 Task: Look for space in Kodīnar, India from 2nd September, 2023 to 5th September, 2023 for 1 adult in price range Rs.5000 to Rs.10000. Place can be private room with 1  bedroom having 1 bed and 1 bathroom. Property type can be house, flat, guest house, hotel. Booking option can be shelf check-in. Required host language is English.
Action: Mouse moved to (414, 74)
Screenshot: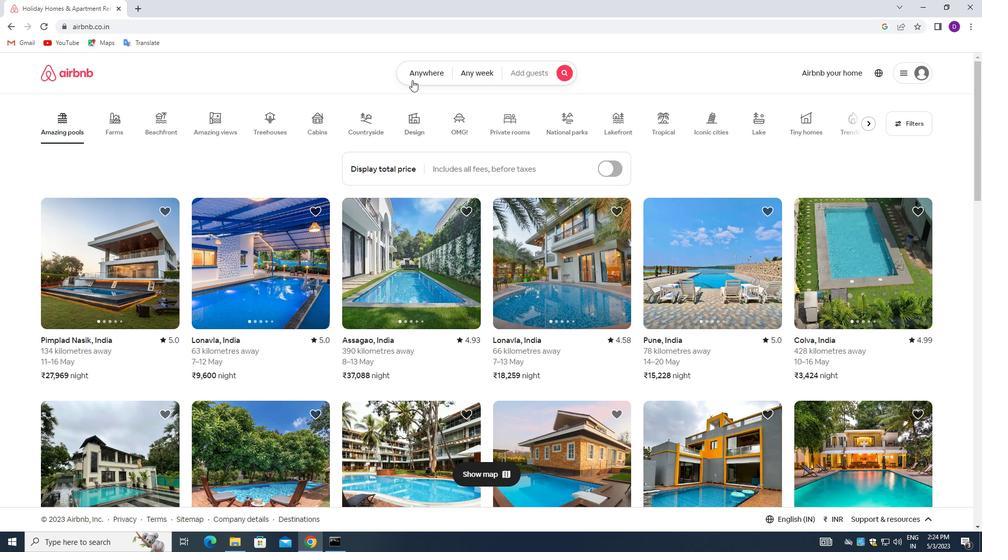 
Action: Mouse pressed left at (414, 74)
Screenshot: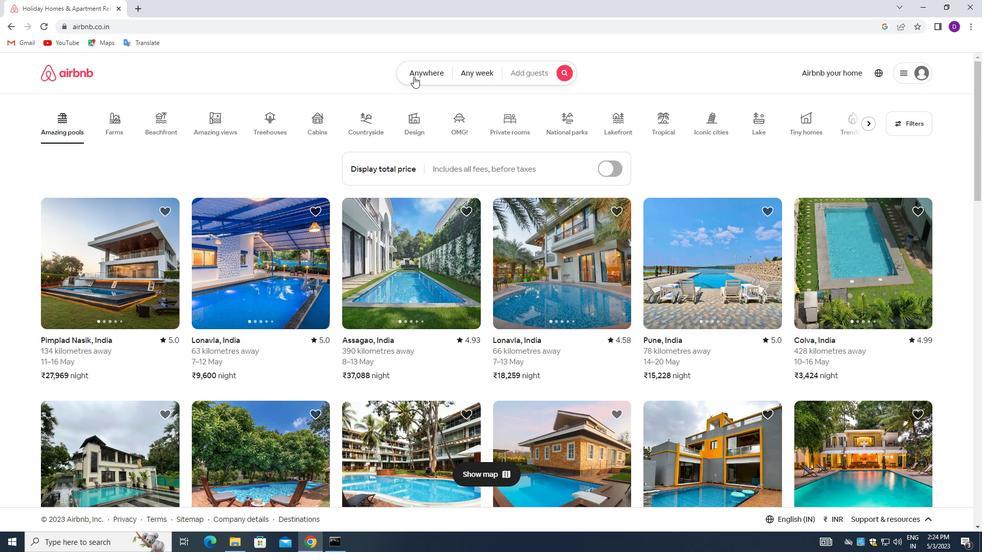 
Action: Mouse moved to (328, 113)
Screenshot: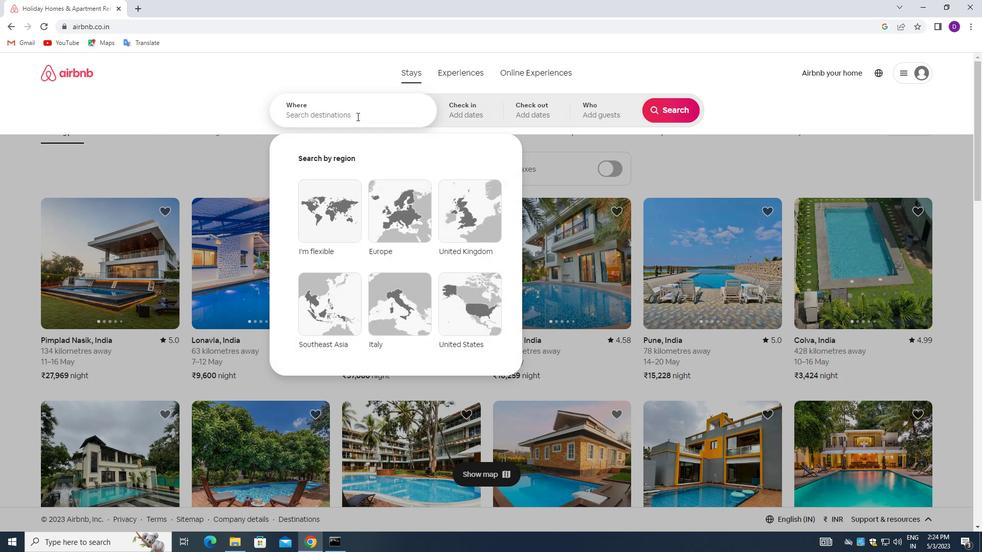 
Action: Mouse pressed left at (328, 113)
Screenshot: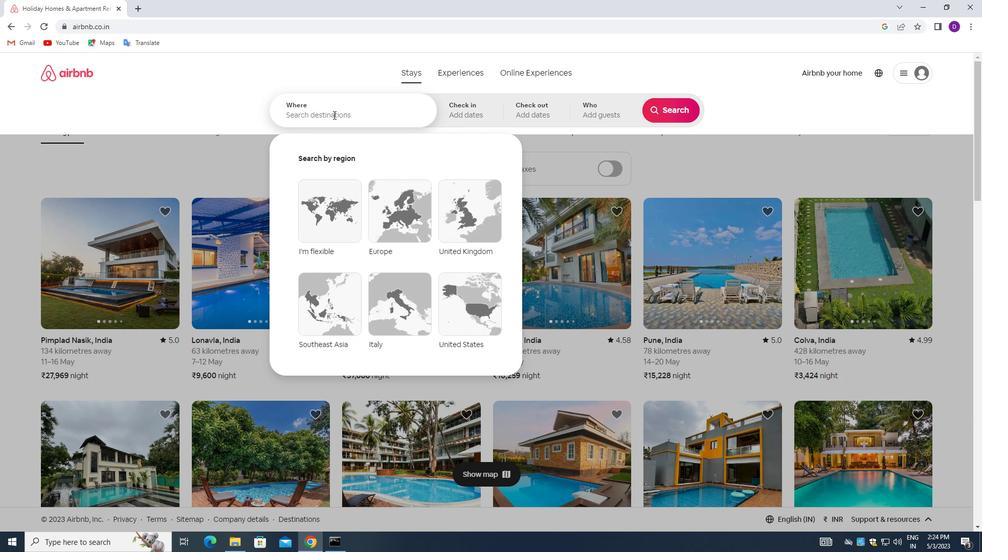 
Action: Mouse moved to (253, 113)
Screenshot: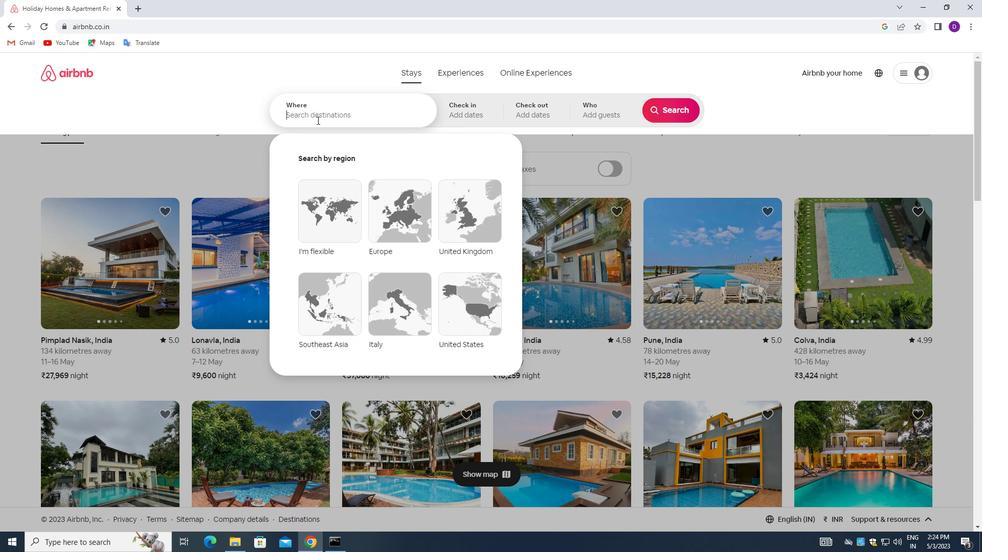 
Action: Key pressed <Key.shift>KODINAR,<Key.space><Key.shift>INDIA<Key.enter>
Screenshot: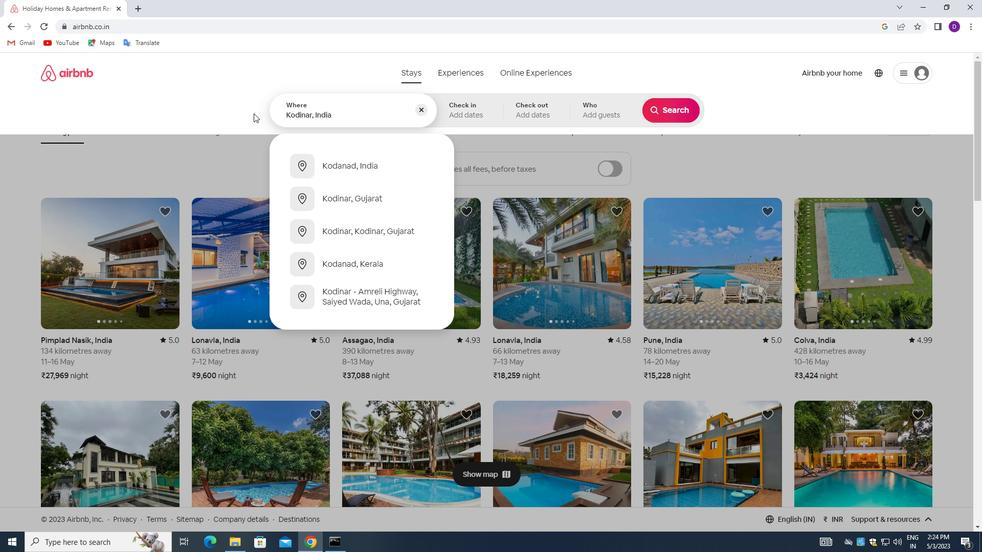 
Action: Mouse moved to (670, 197)
Screenshot: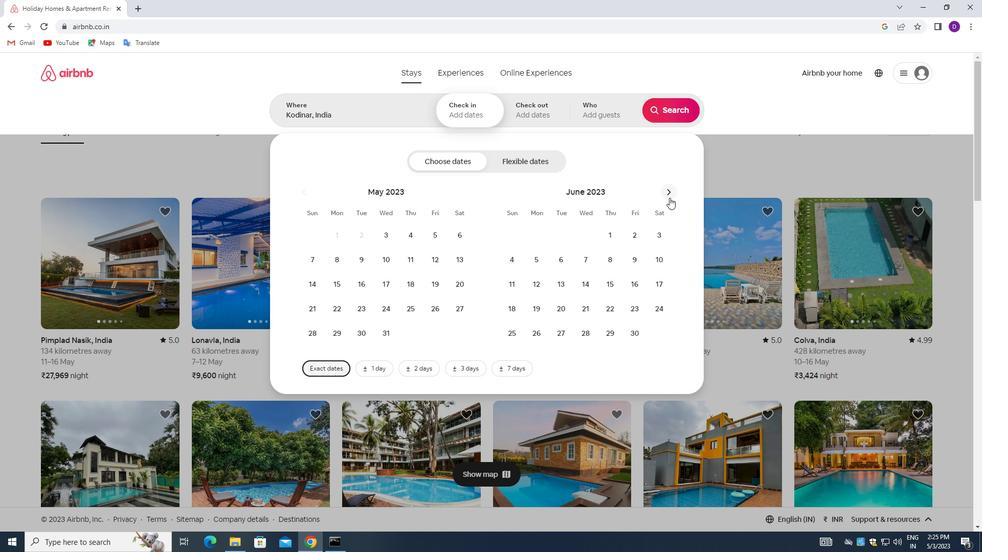 
Action: Mouse pressed left at (670, 197)
Screenshot: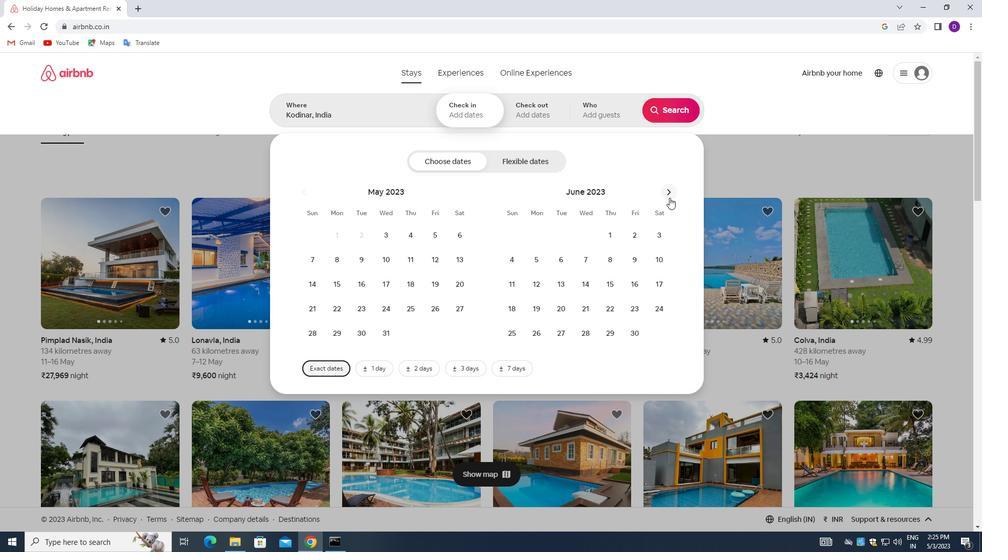
Action: Mouse pressed left at (670, 197)
Screenshot: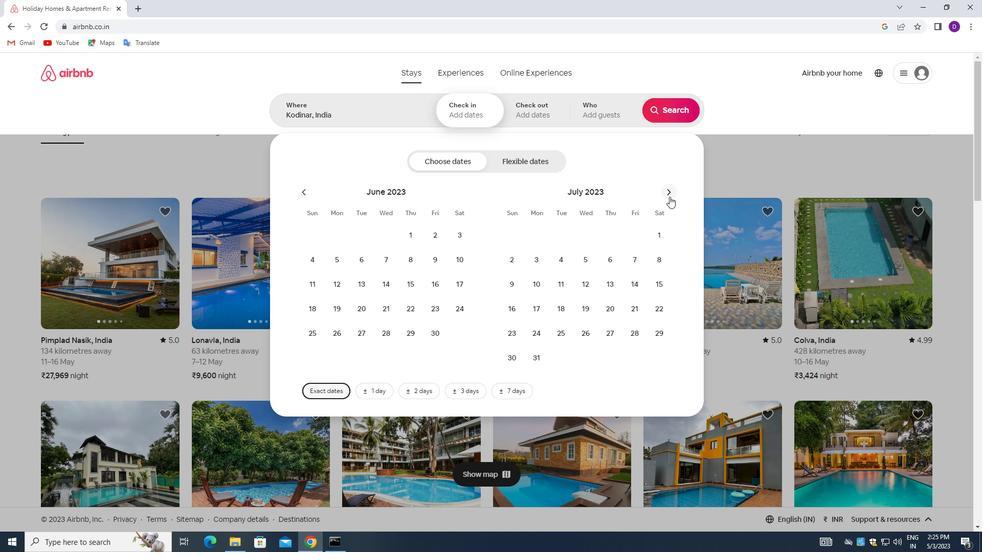 
Action: Mouse pressed left at (670, 197)
Screenshot: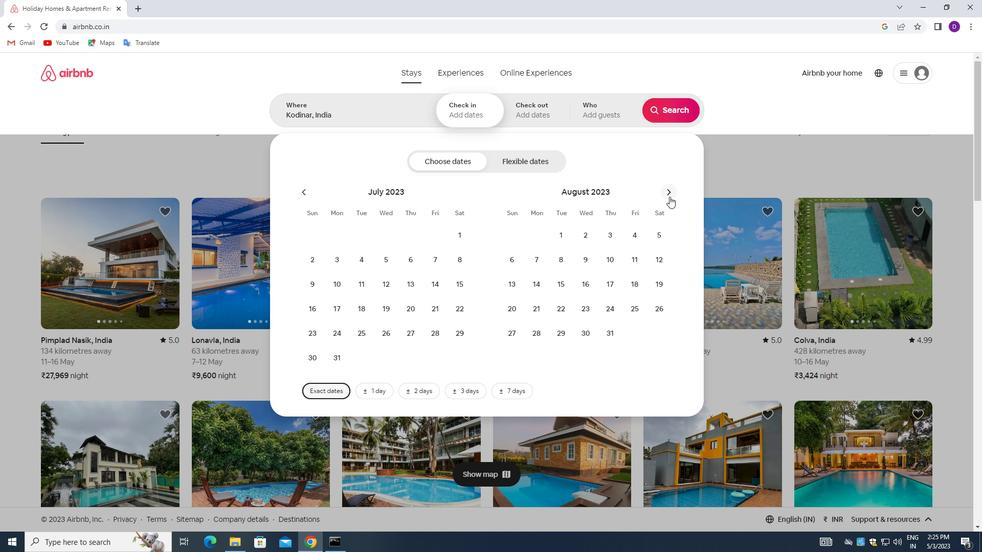 
Action: Mouse moved to (662, 235)
Screenshot: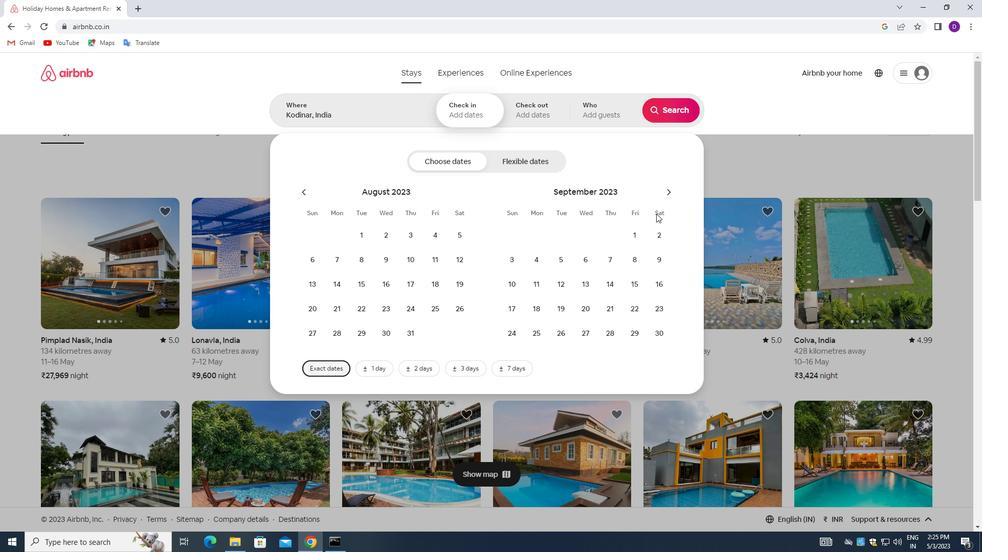 
Action: Mouse pressed left at (662, 235)
Screenshot: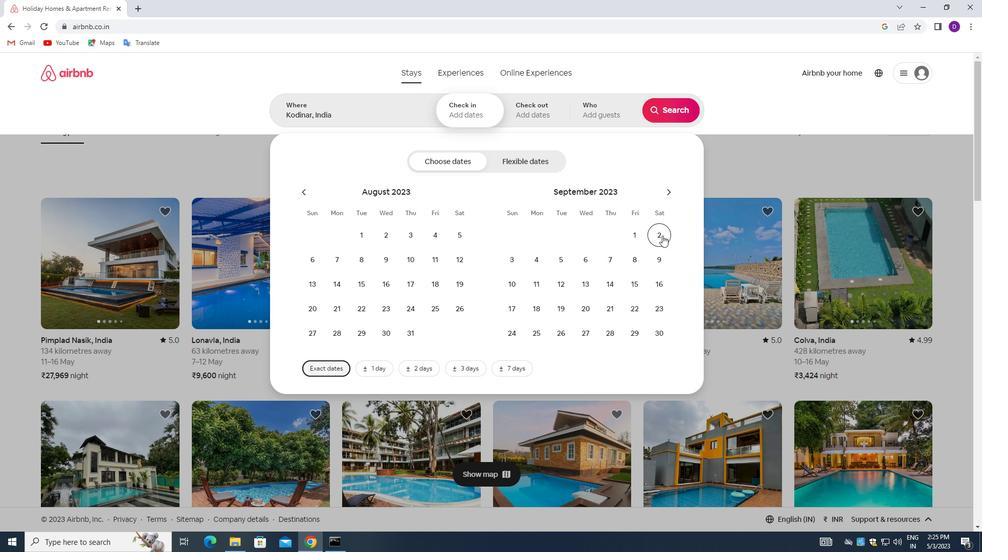 
Action: Mouse moved to (571, 256)
Screenshot: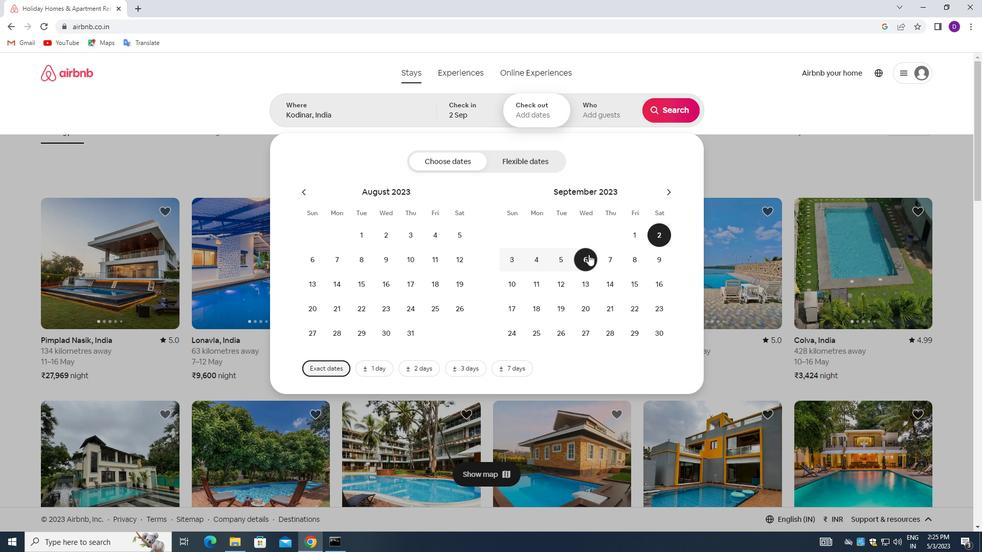 
Action: Mouse pressed left at (571, 256)
Screenshot: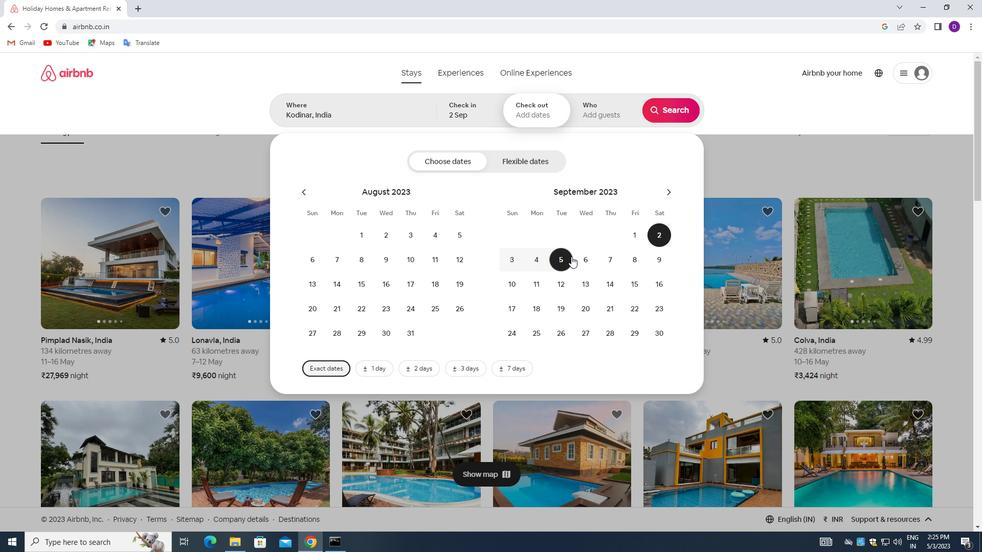 
Action: Mouse moved to (593, 114)
Screenshot: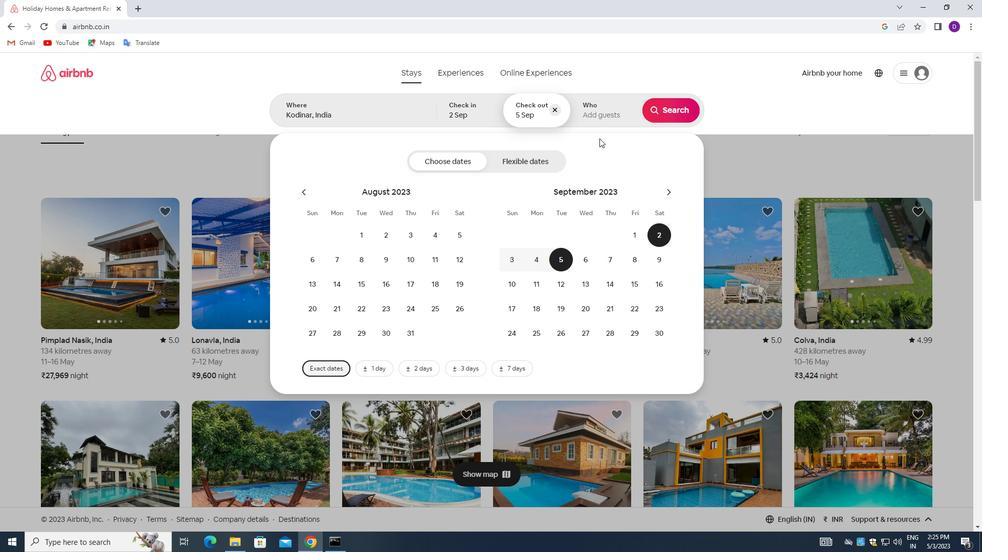 
Action: Mouse pressed left at (593, 114)
Screenshot: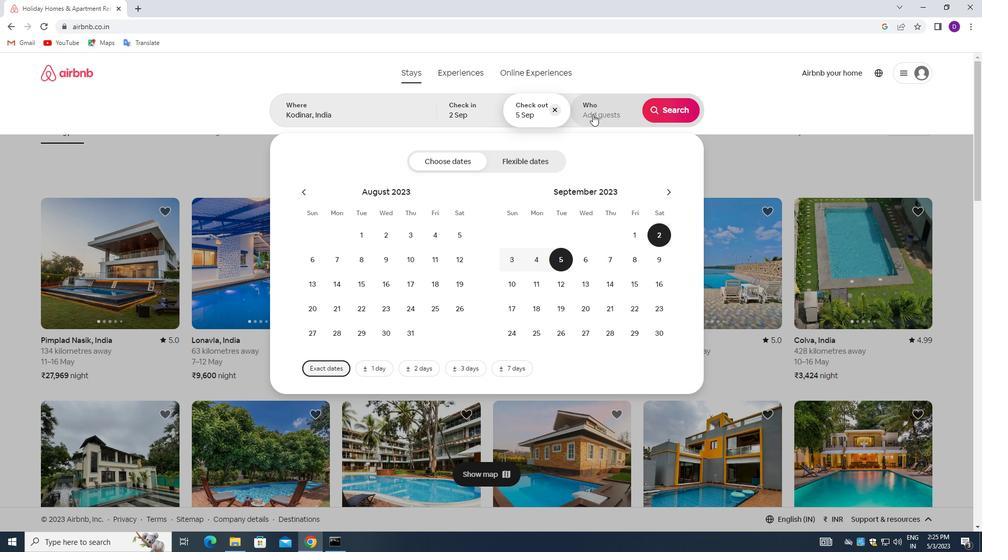 
Action: Mouse moved to (672, 162)
Screenshot: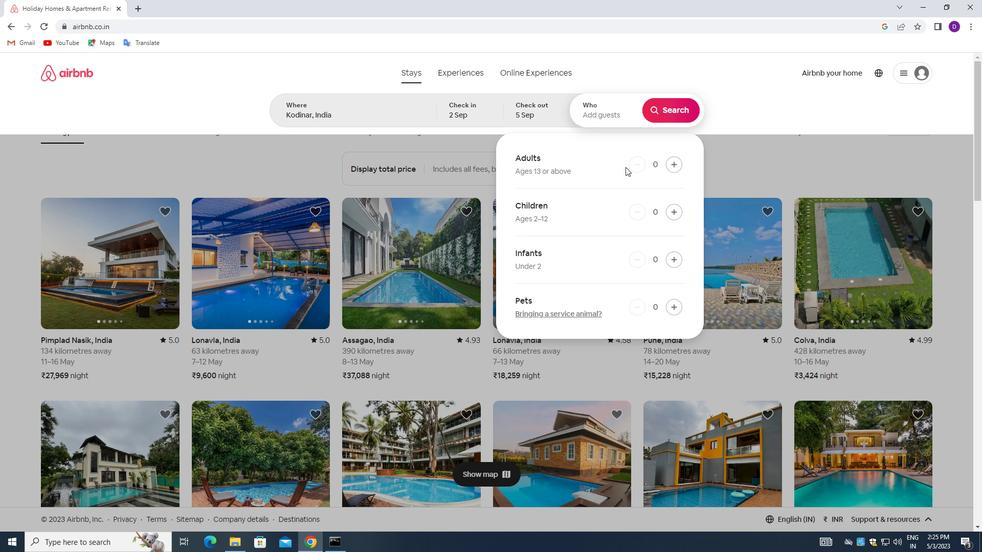 
Action: Mouse pressed left at (672, 162)
Screenshot: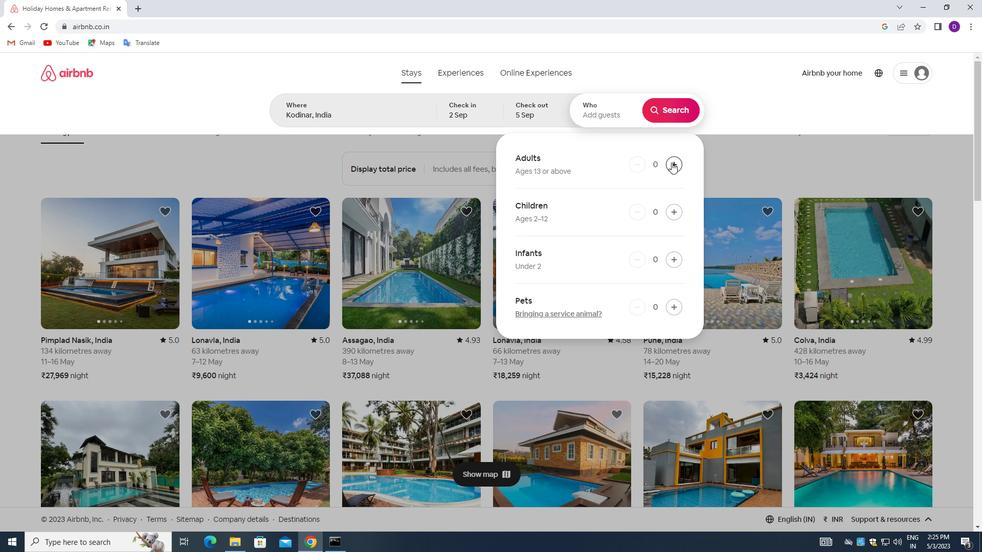 
Action: Mouse moved to (666, 108)
Screenshot: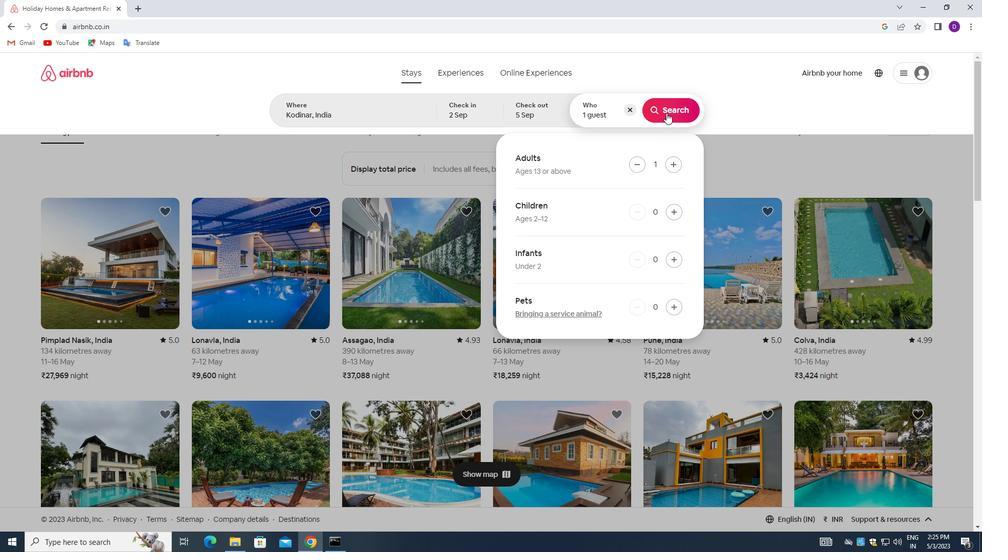 
Action: Mouse pressed left at (666, 108)
Screenshot: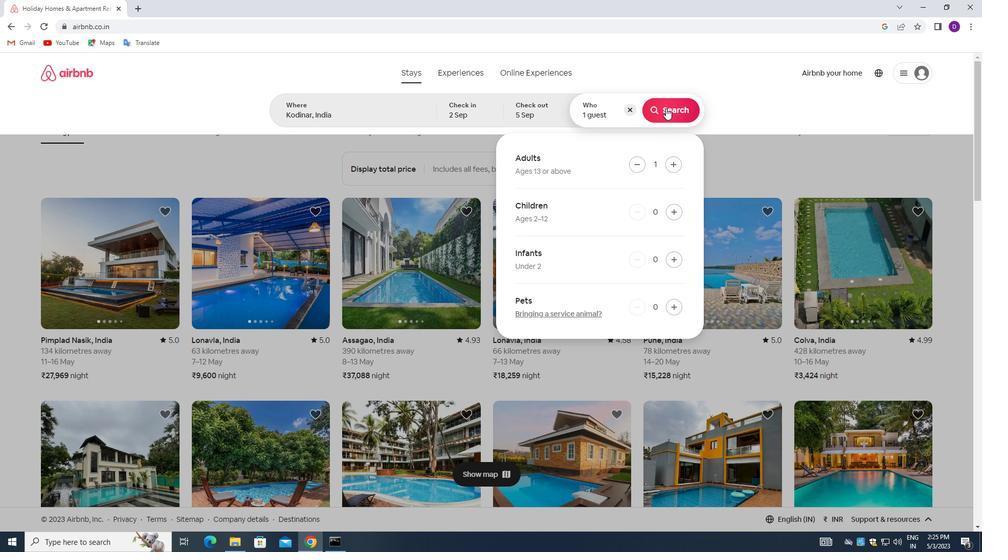 
Action: Mouse moved to (928, 115)
Screenshot: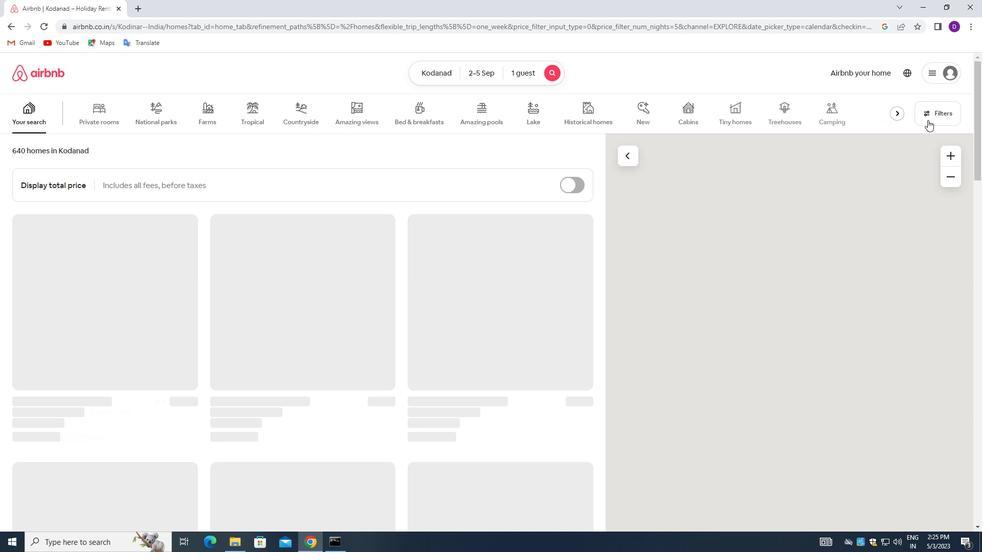 
Action: Mouse pressed left at (928, 115)
Screenshot: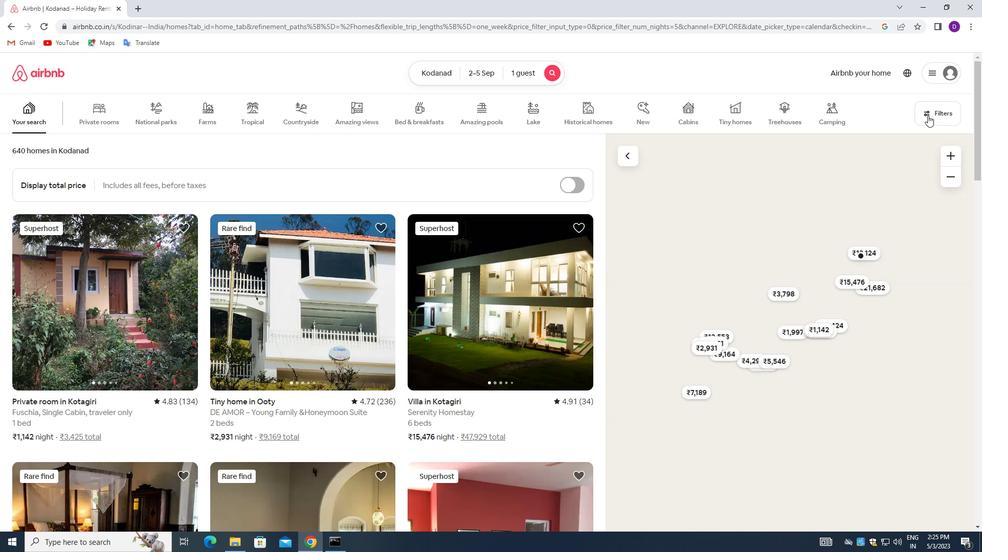 
Action: Mouse moved to (365, 244)
Screenshot: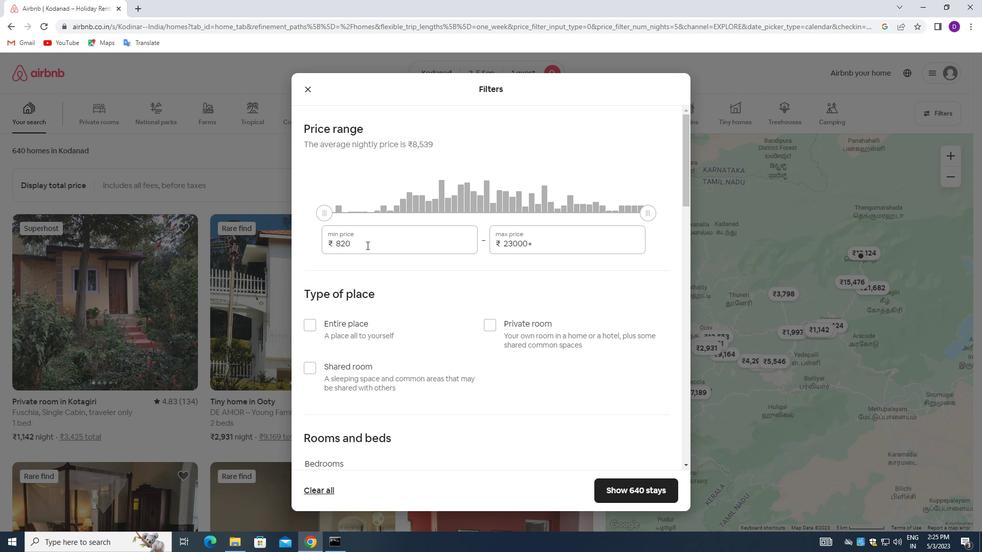 
Action: Mouse pressed left at (365, 244)
Screenshot: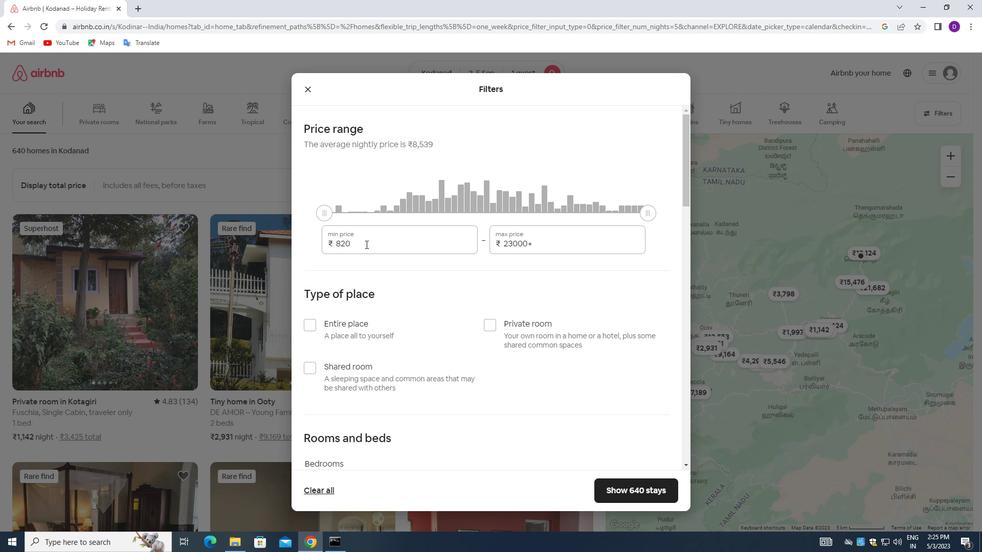 
Action: Mouse pressed left at (365, 244)
Screenshot: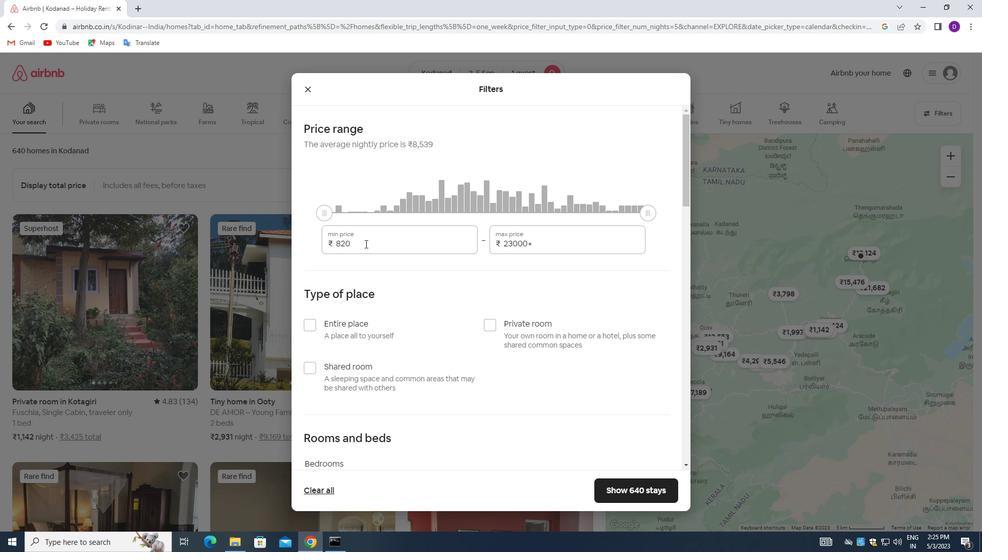 
Action: Key pressed 5000<Key.tab>10000
Screenshot: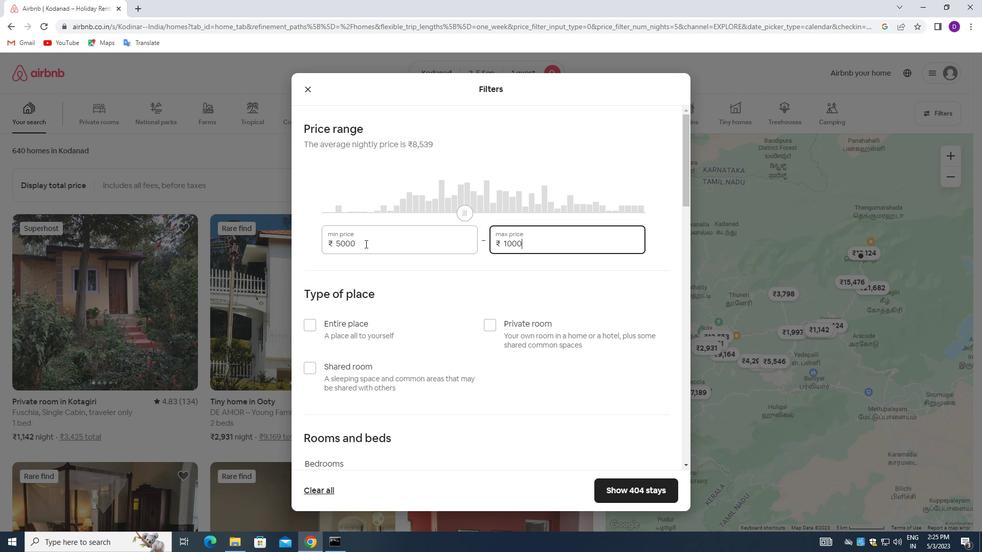 
Action: Mouse moved to (491, 330)
Screenshot: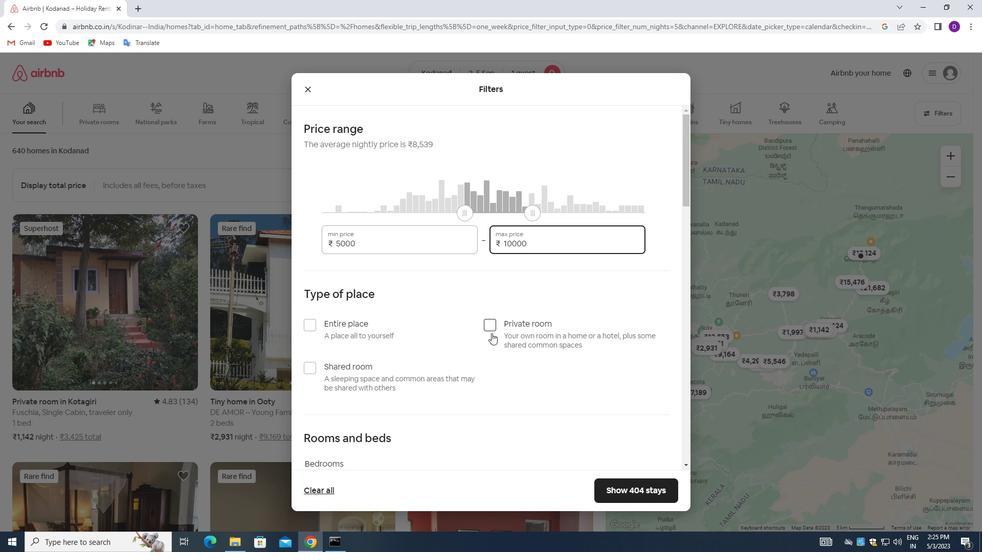 
Action: Mouse pressed left at (491, 330)
Screenshot: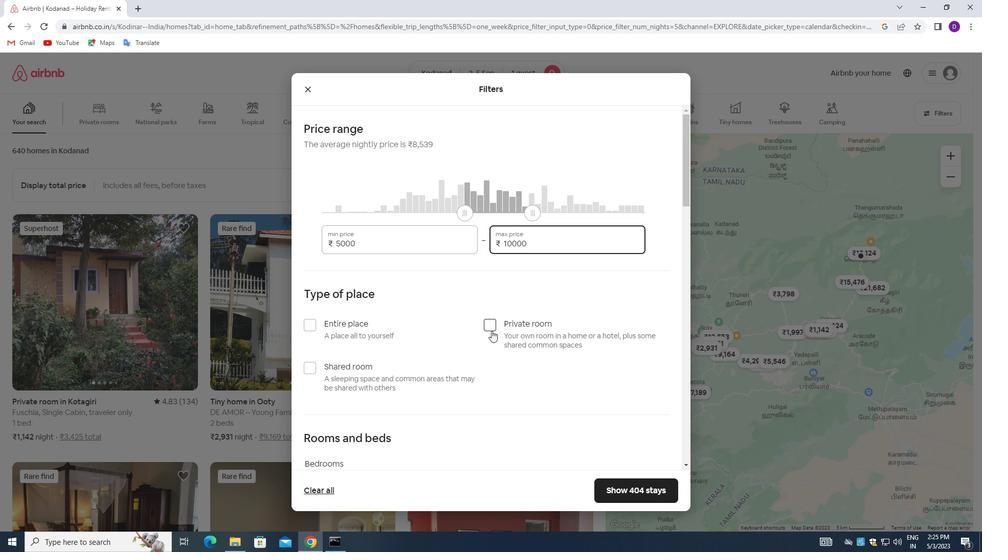 
Action: Mouse moved to (456, 330)
Screenshot: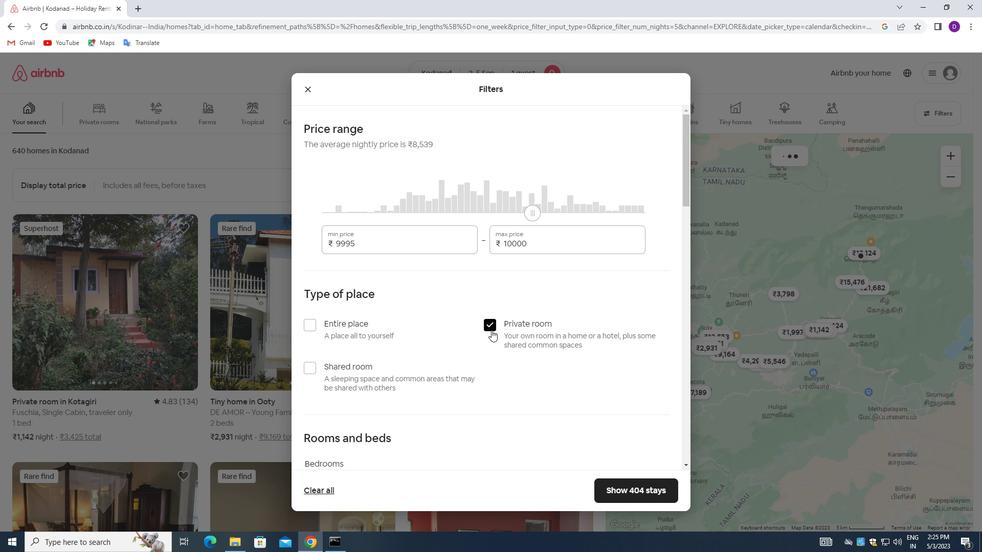 
Action: Mouse scrolled (456, 330) with delta (0, 0)
Screenshot: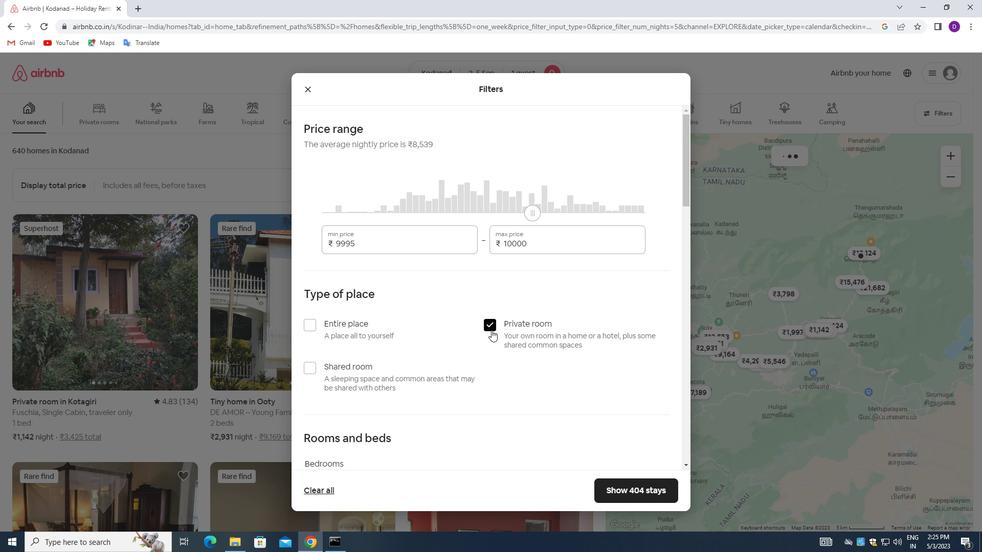 
Action: Mouse moved to (454, 330)
Screenshot: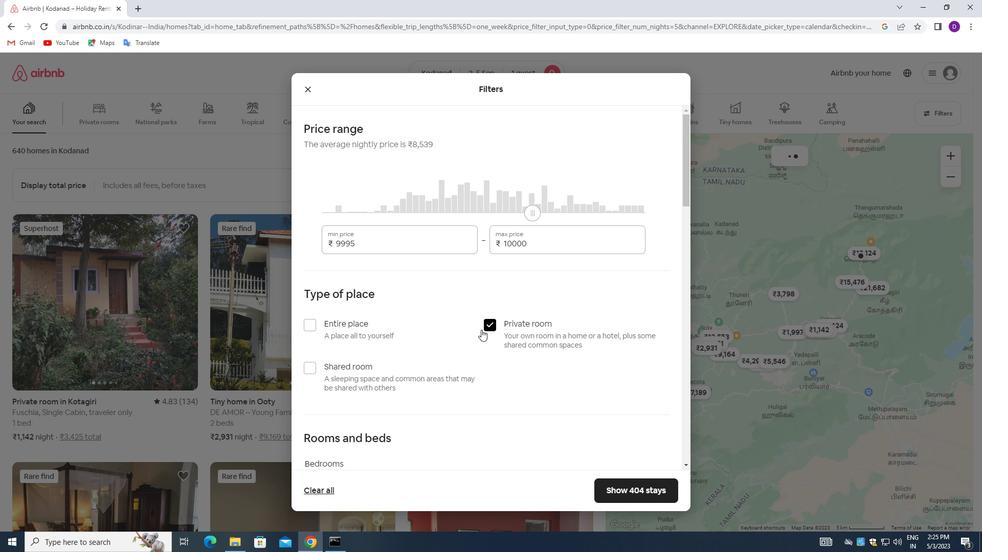 
Action: Mouse scrolled (454, 330) with delta (0, 0)
Screenshot: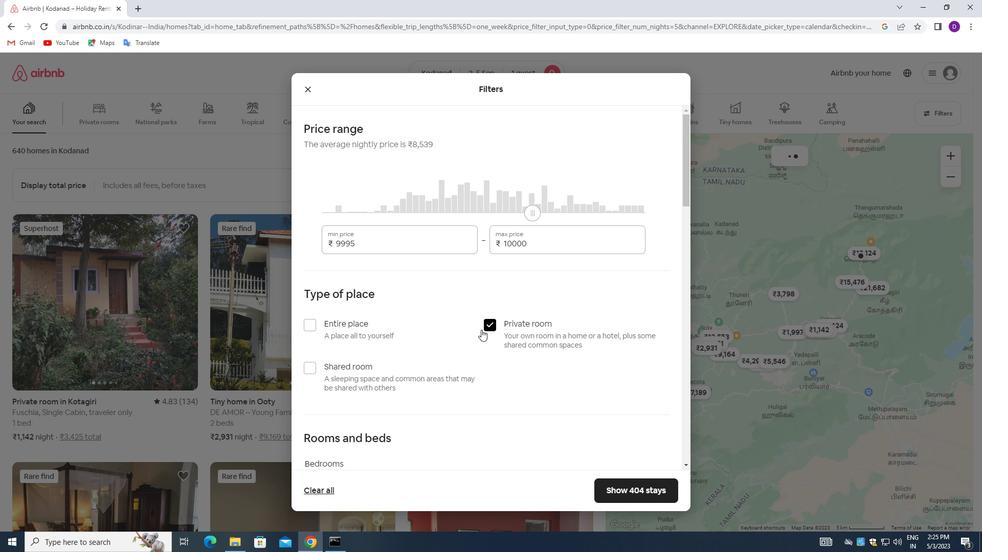 
Action: Mouse moved to (450, 330)
Screenshot: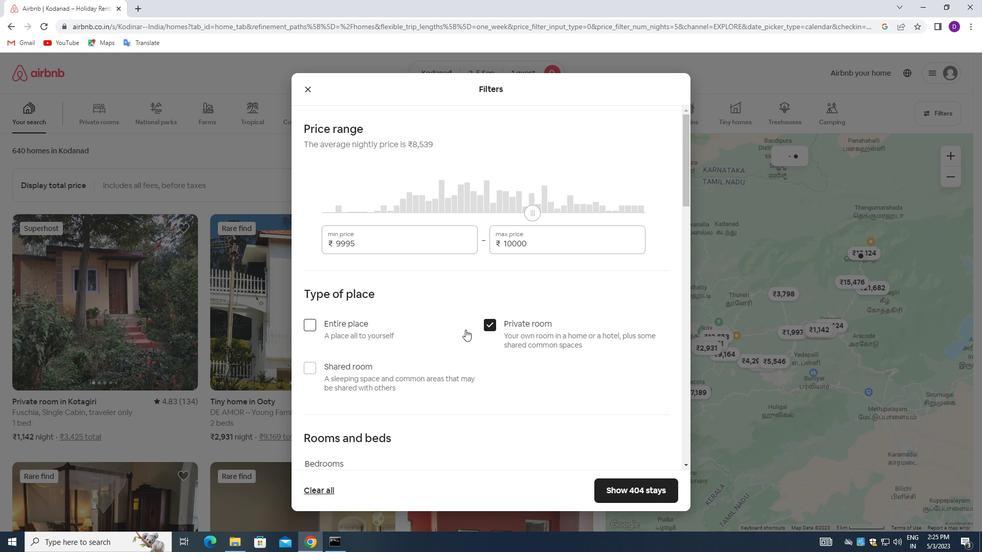 
Action: Mouse scrolled (450, 330) with delta (0, 0)
Screenshot: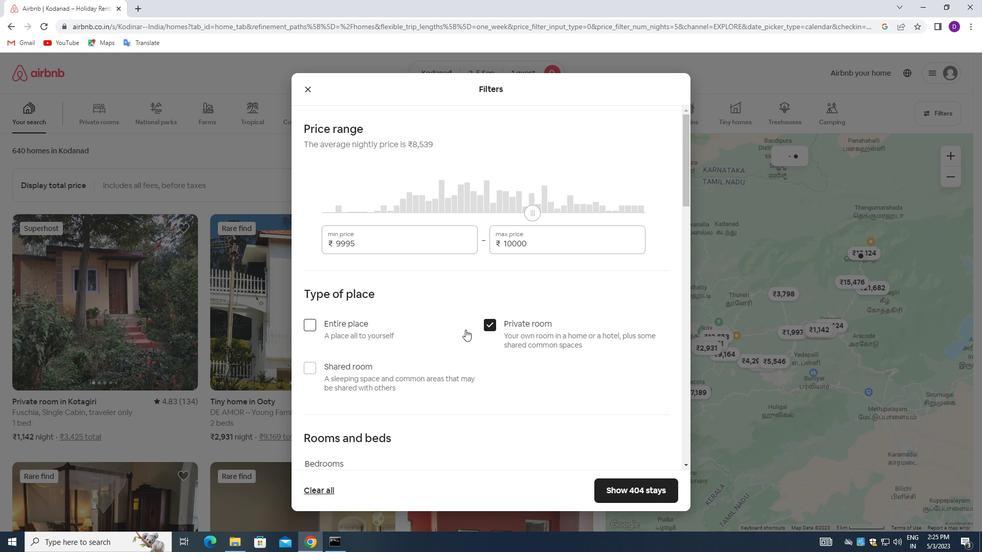 
Action: Mouse moved to (448, 329)
Screenshot: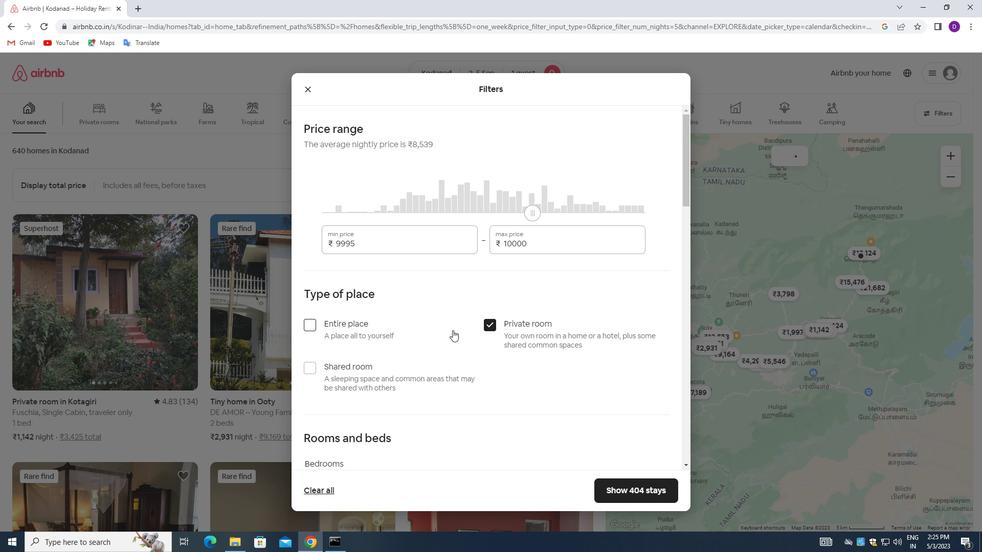 
Action: Mouse scrolled (448, 329) with delta (0, 0)
Screenshot: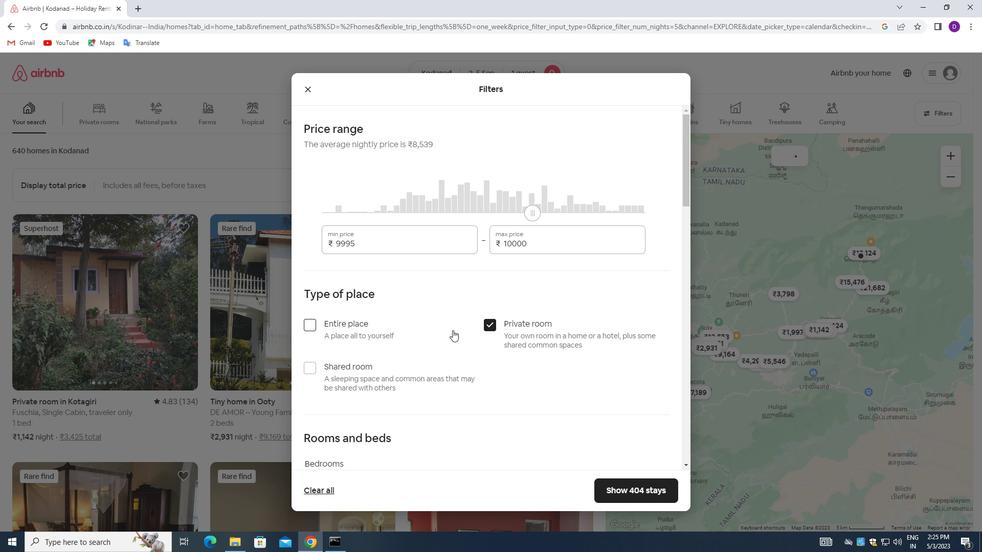 
Action: Mouse moved to (446, 327)
Screenshot: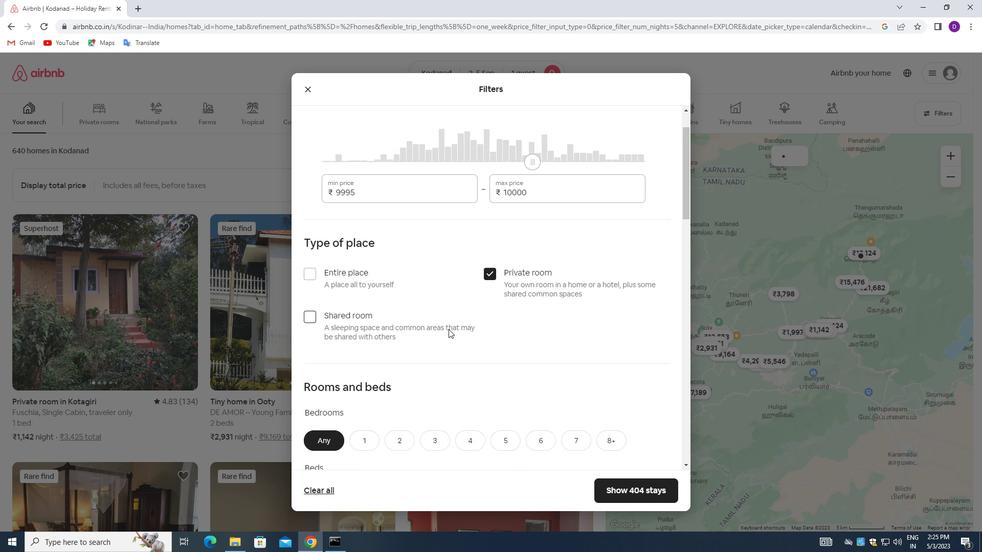 
Action: Mouse scrolled (446, 326) with delta (0, 0)
Screenshot: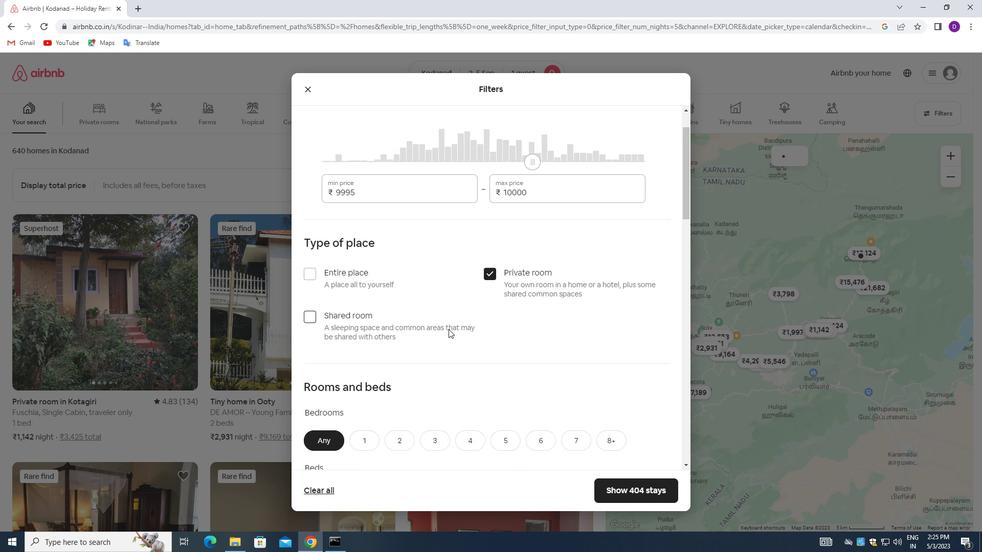 
Action: Mouse moved to (368, 243)
Screenshot: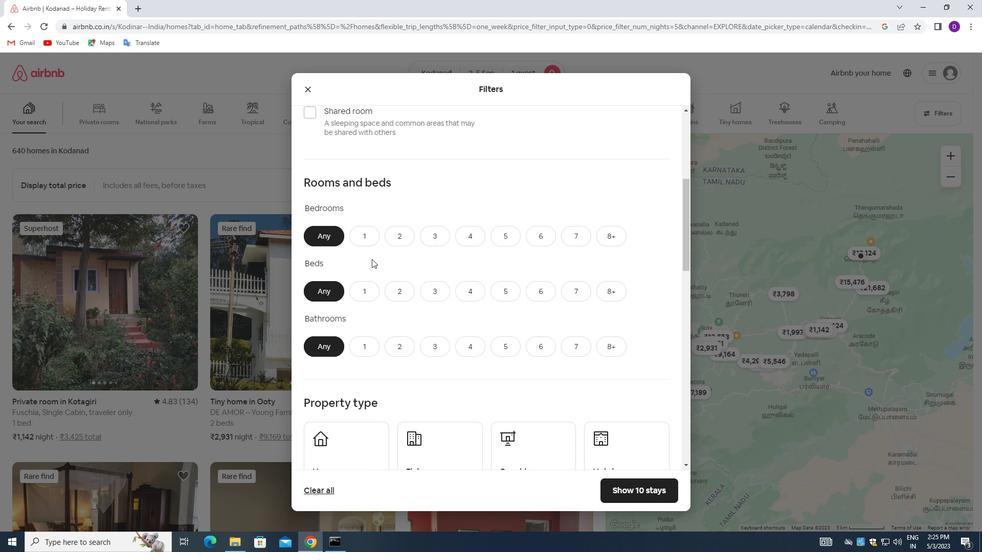 
Action: Mouse pressed left at (368, 243)
Screenshot: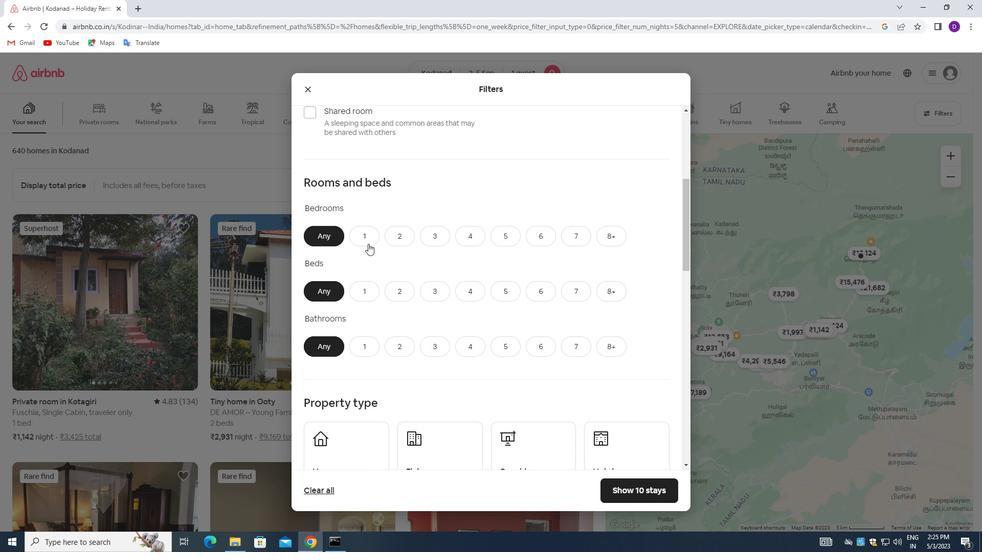 
Action: Mouse moved to (363, 288)
Screenshot: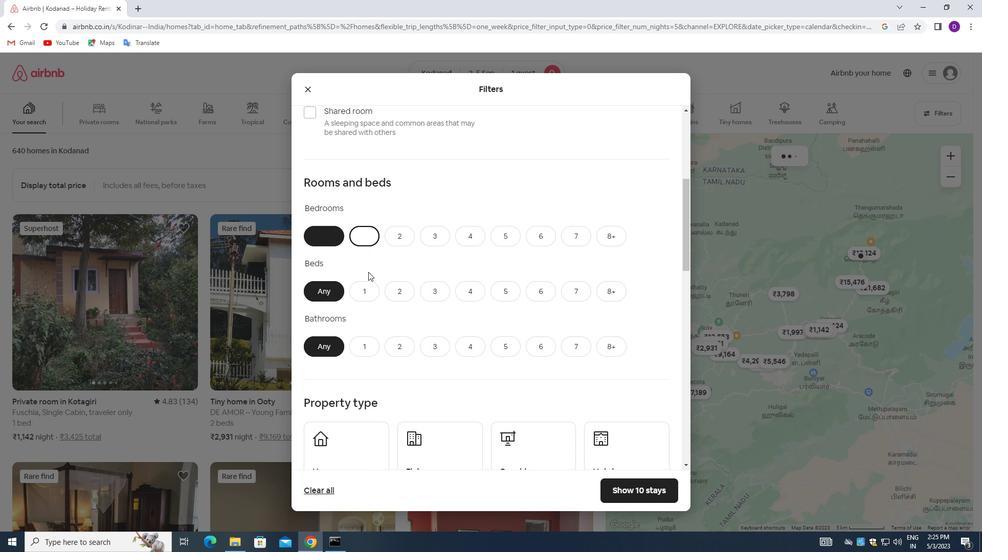 
Action: Mouse pressed left at (363, 288)
Screenshot: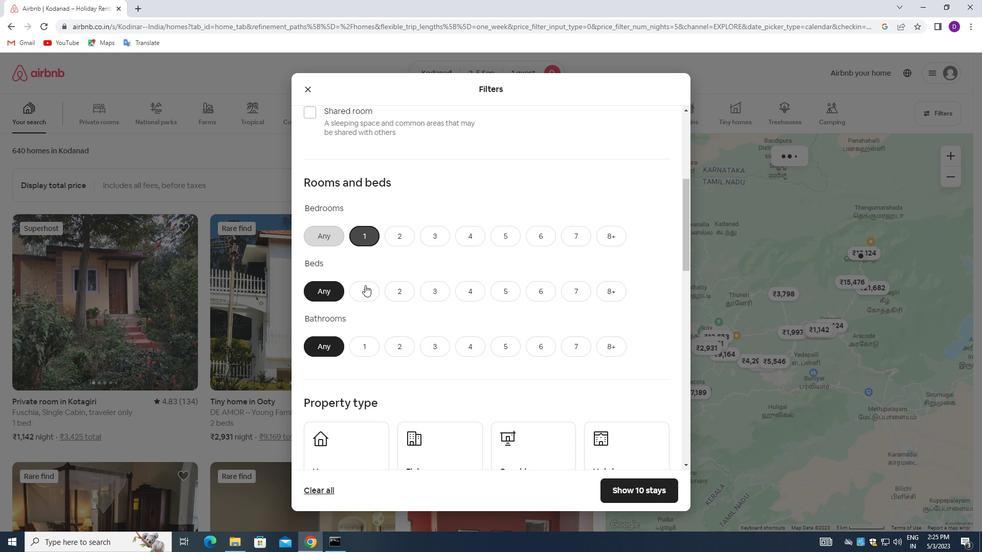 
Action: Mouse moved to (368, 346)
Screenshot: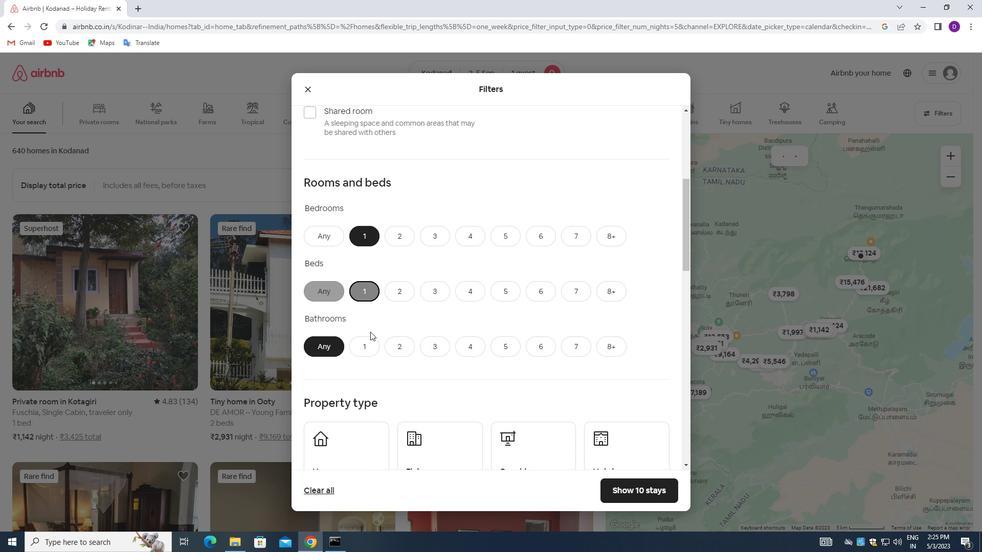 
Action: Mouse pressed left at (368, 346)
Screenshot: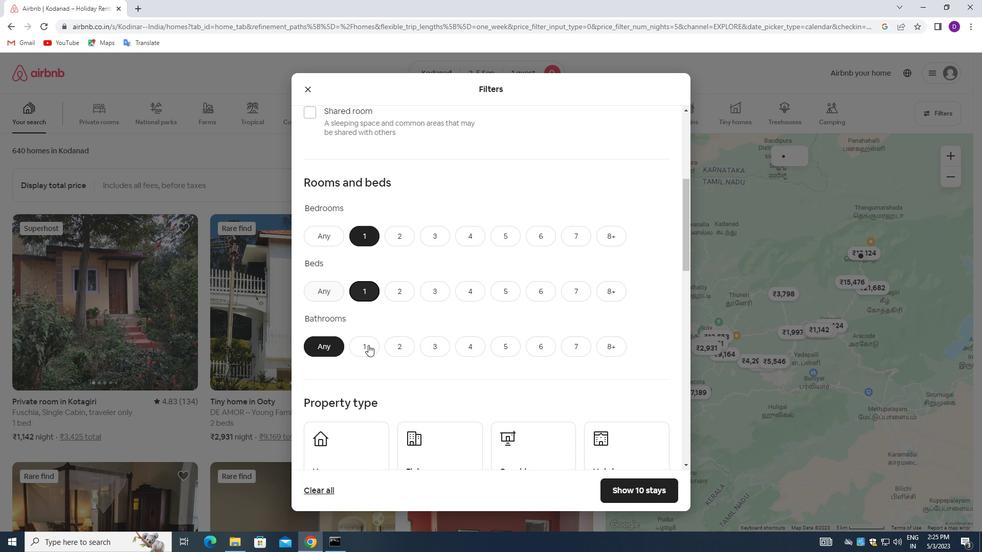 
Action: Mouse moved to (394, 355)
Screenshot: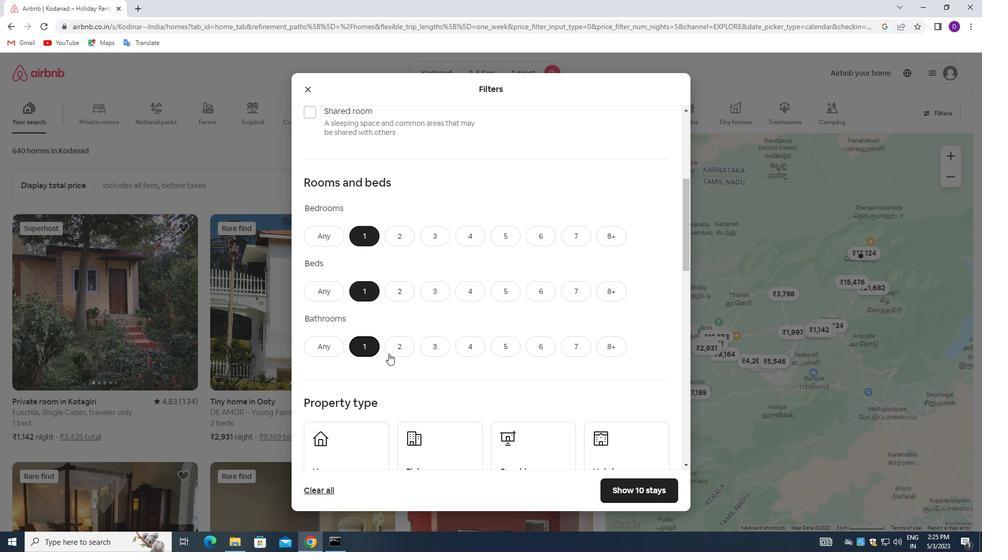 
Action: Mouse scrolled (394, 354) with delta (0, 0)
Screenshot: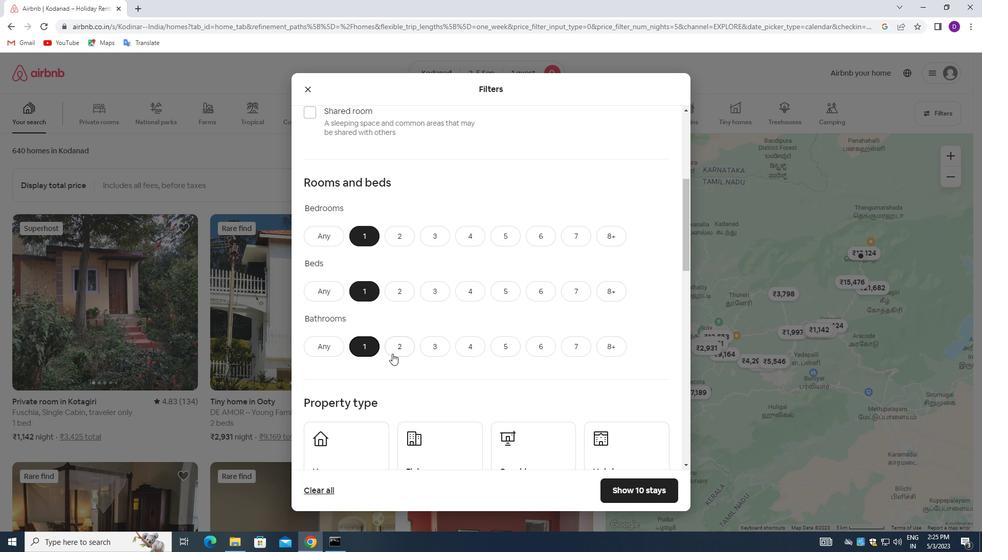 
Action: Mouse moved to (394, 356)
Screenshot: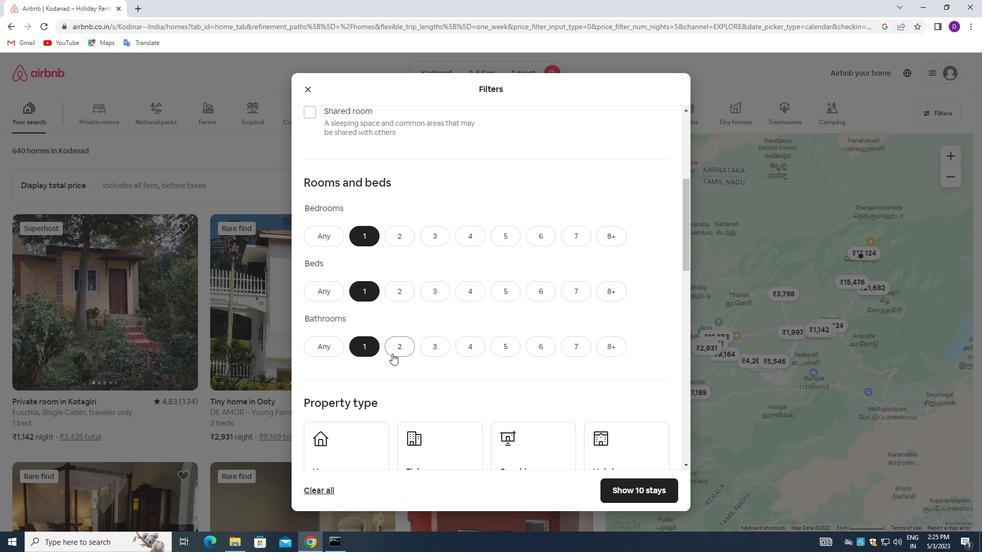 
Action: Mouse scrolled (394, 356) with delta (0, 0)
Screenshot: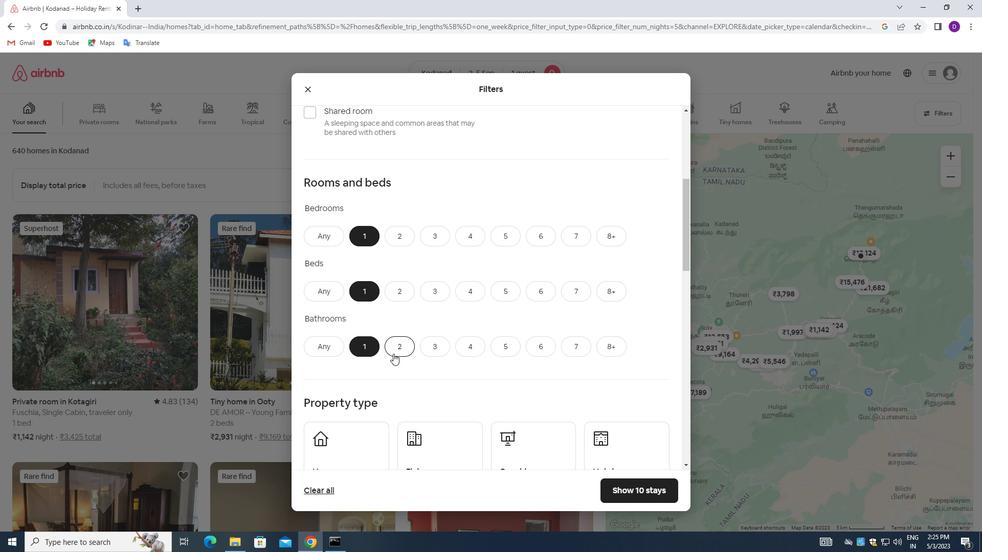 
Action: Mouse moved to (394, 356)
Screenshot: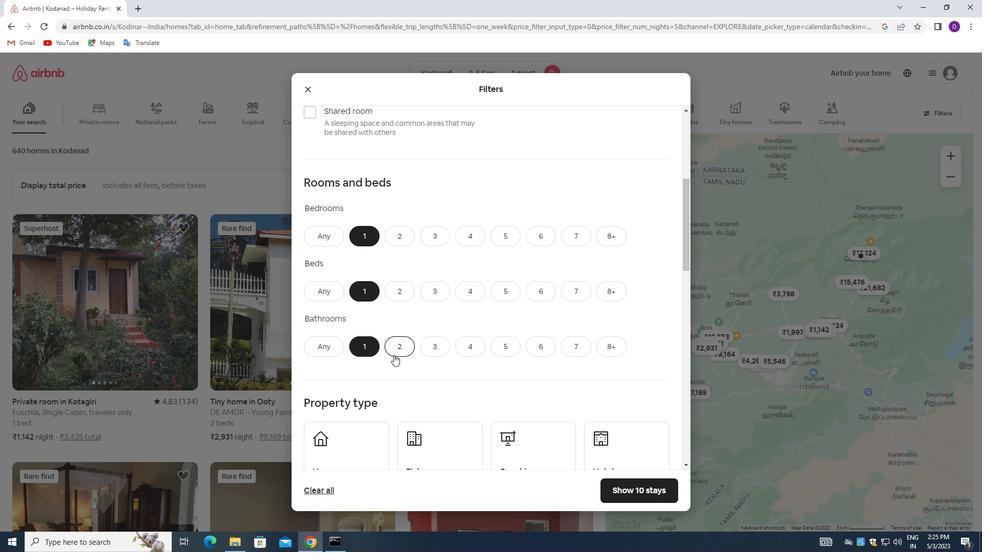 
Action: Mouse scrolled (394, 356) with delta (0, 0)
Screenshot: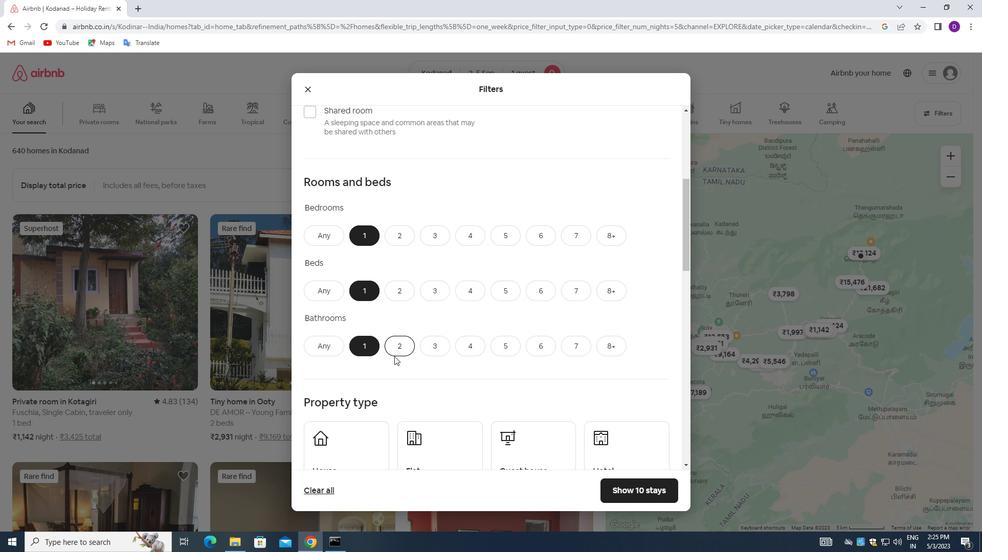 
Action: Mouse moved to (361, 318)
Screenshot: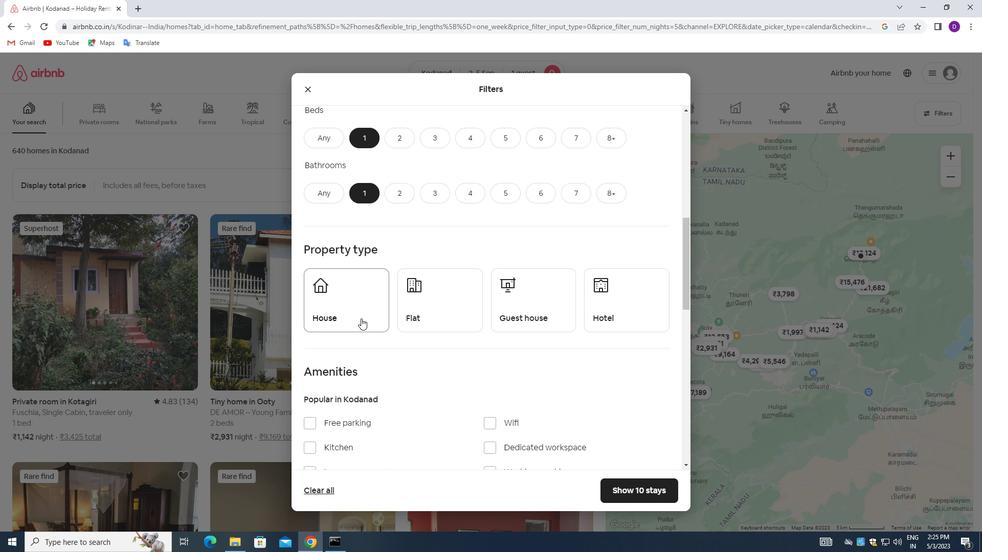 
Action: Mouse pressed left at (361, 318)
Screenshot: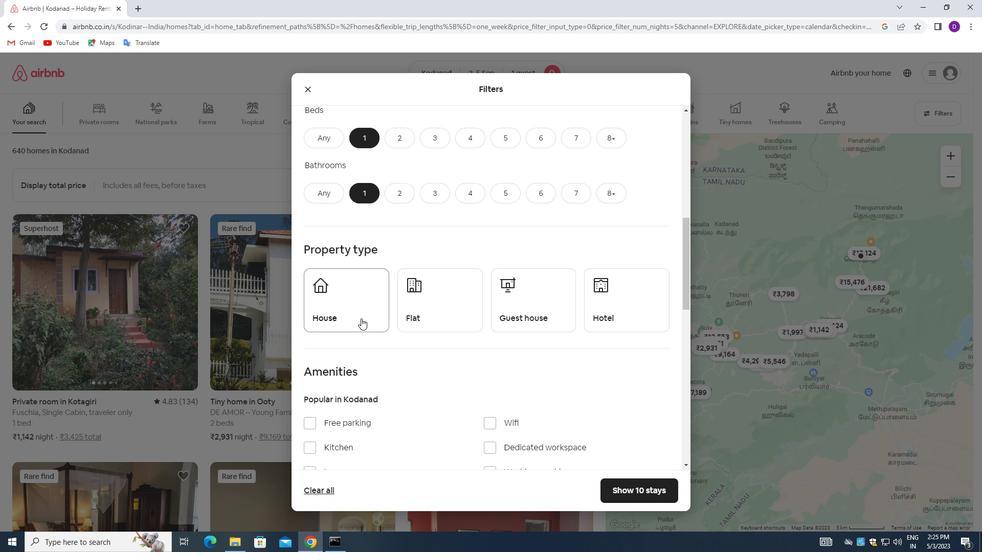 
Action: Mouse moved to (433, 320)
Screenshot: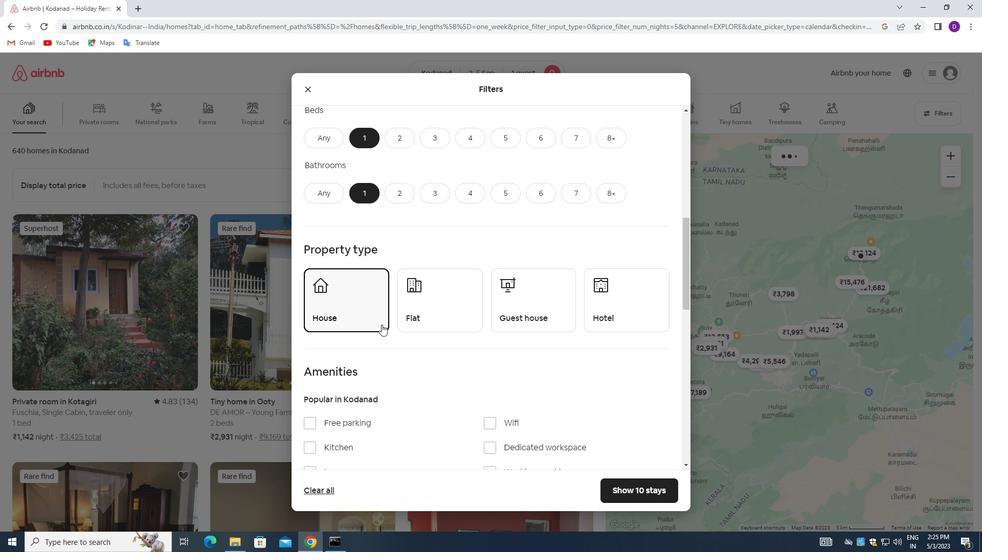 
Action: Mouse pressed left at (433, 320)
Screenshot: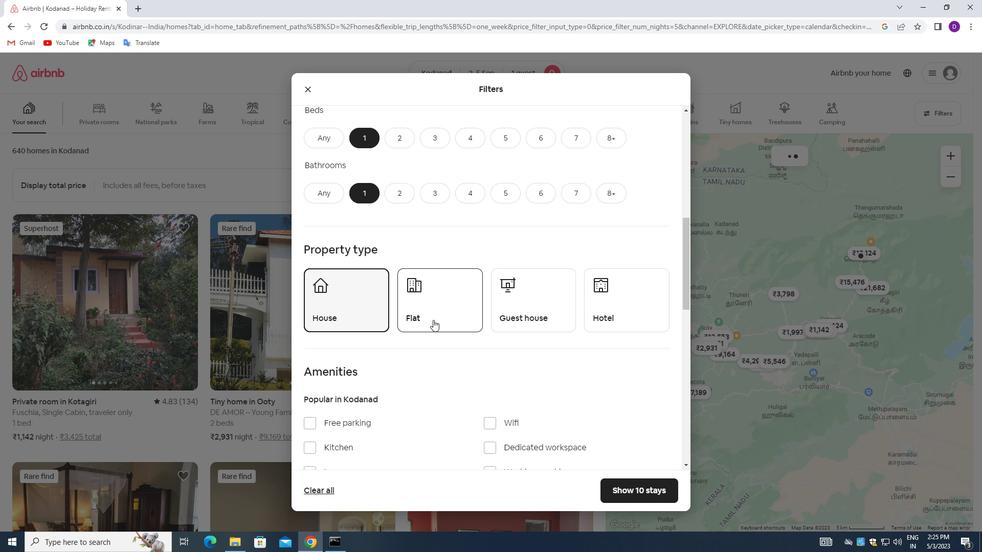 
Action: Mouse moved to (525, 313)
Screenshot: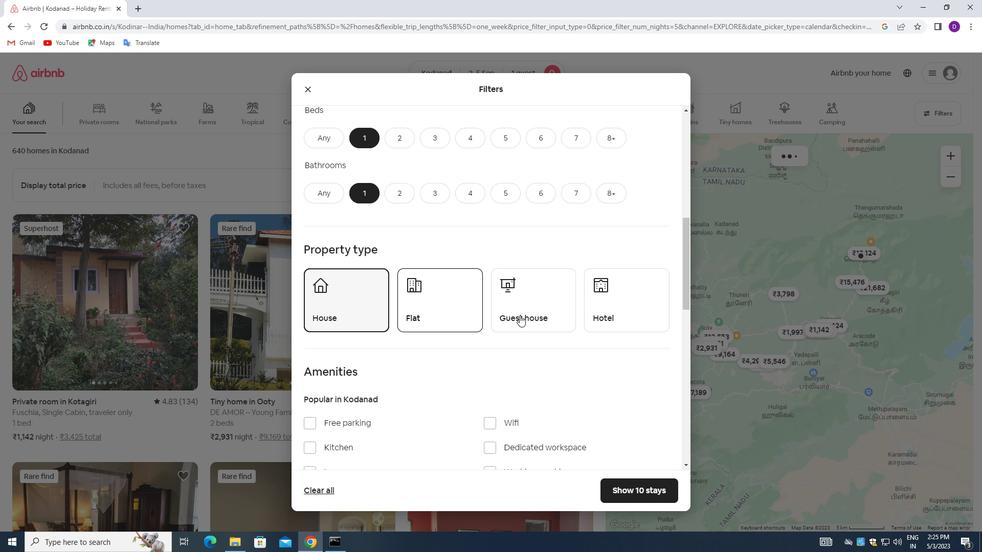 
Action: Mouse pressed left at (525, 313)
Screenshot: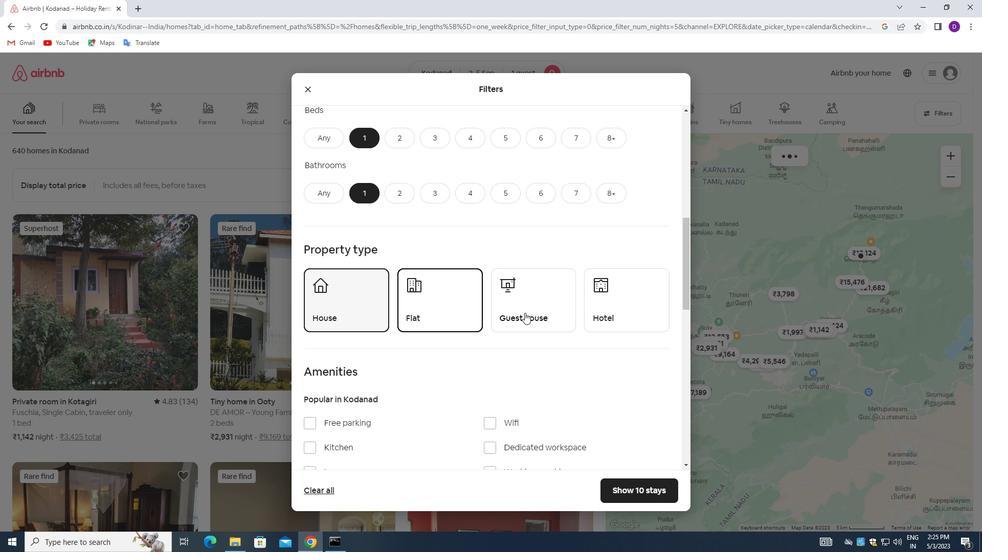 
Action: Mouse moved to (603, 308)
Screenshot: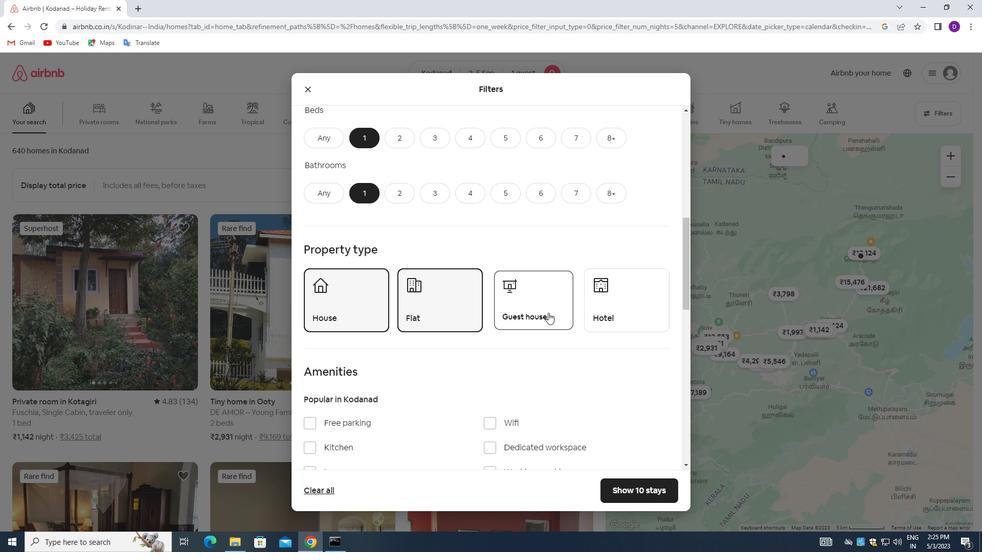 
Action: Mouse pressed left at (603, 308)
Screenshot: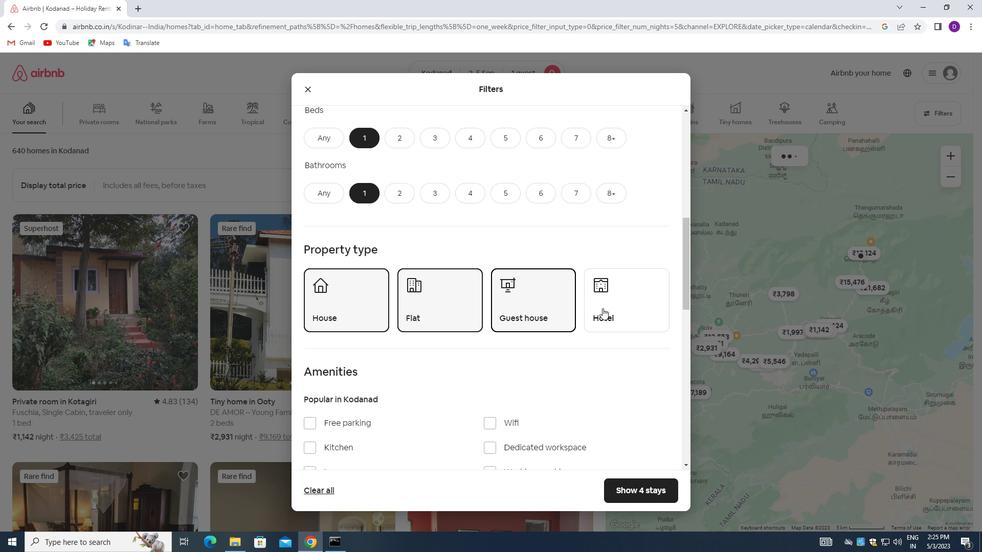 
Action: Mouse moved to (465, 310)
Screenshot: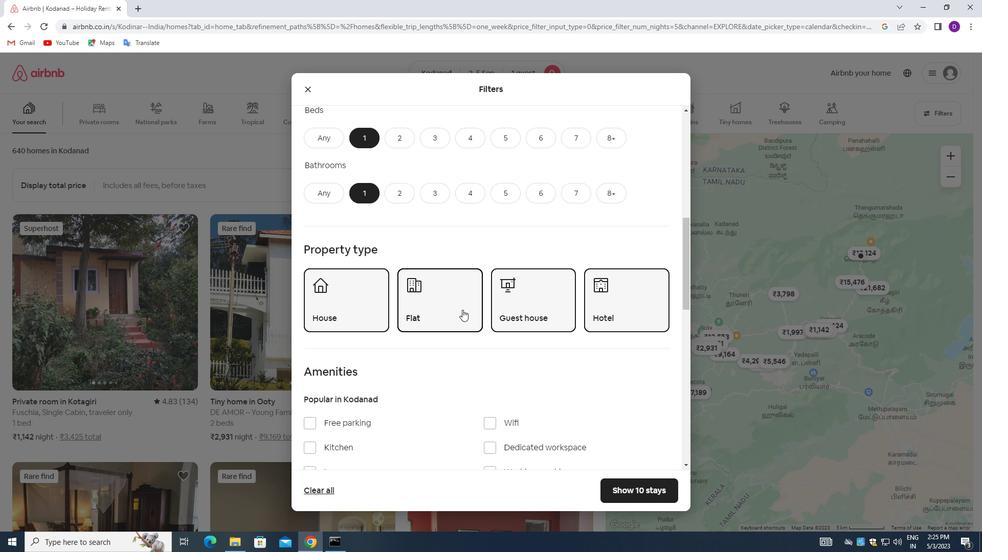 
Action: Mouse scrolled (465, 309) with delta (0, 0)
Screenshot: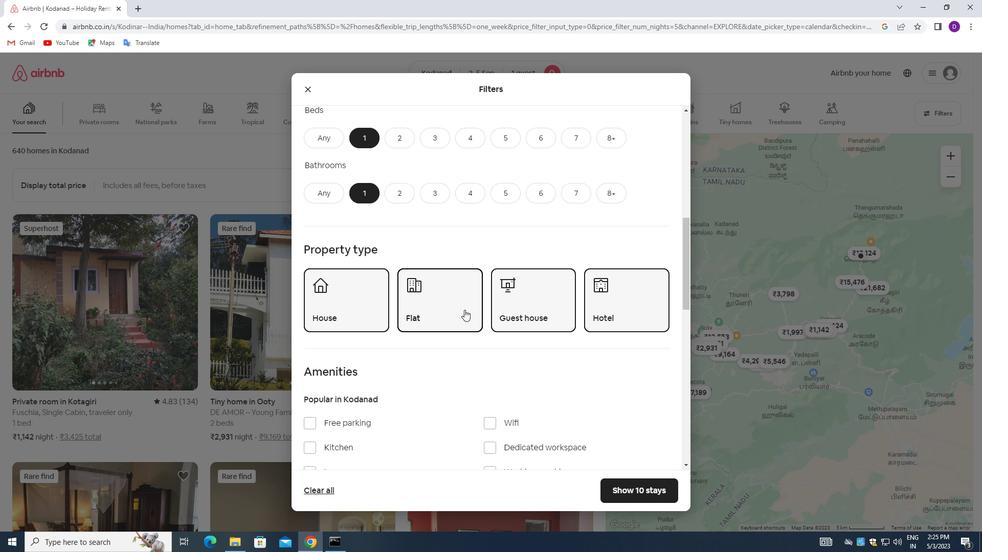 
Action: Mouse moved to (465, 311)
Screenshot: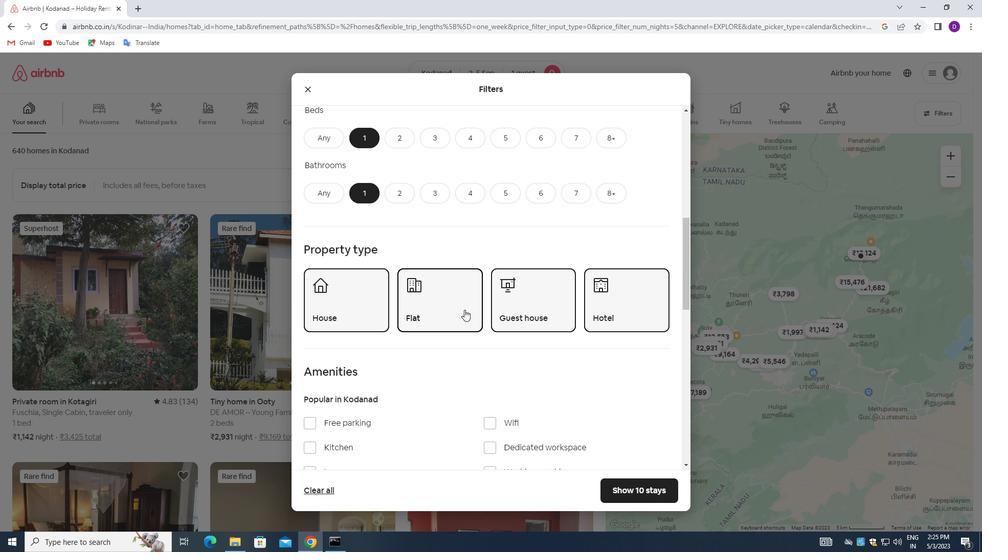 
Action: Mouse scrolled (465, 310) with delta (0, 0)
Screenshot: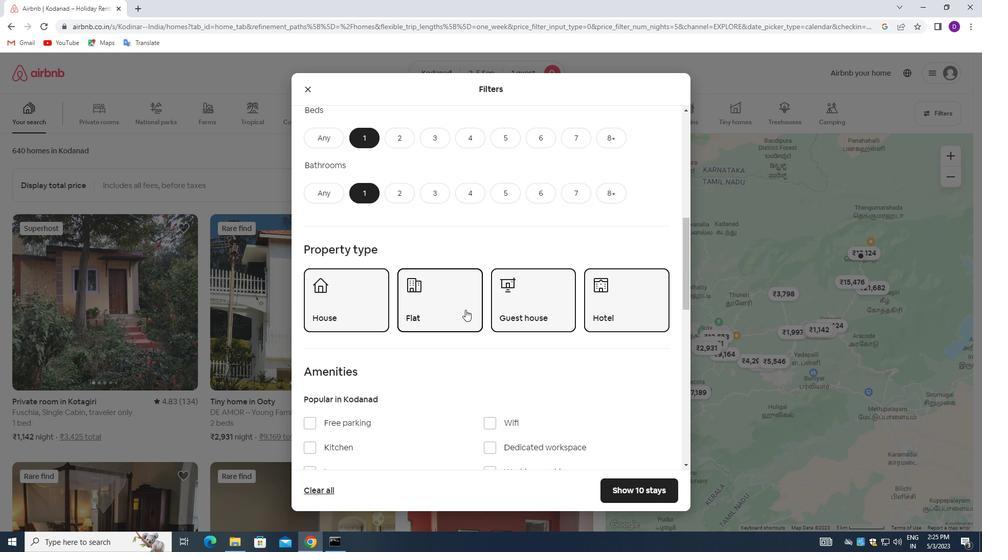
Action: Mouse moved to (454, 317)
Screenshot: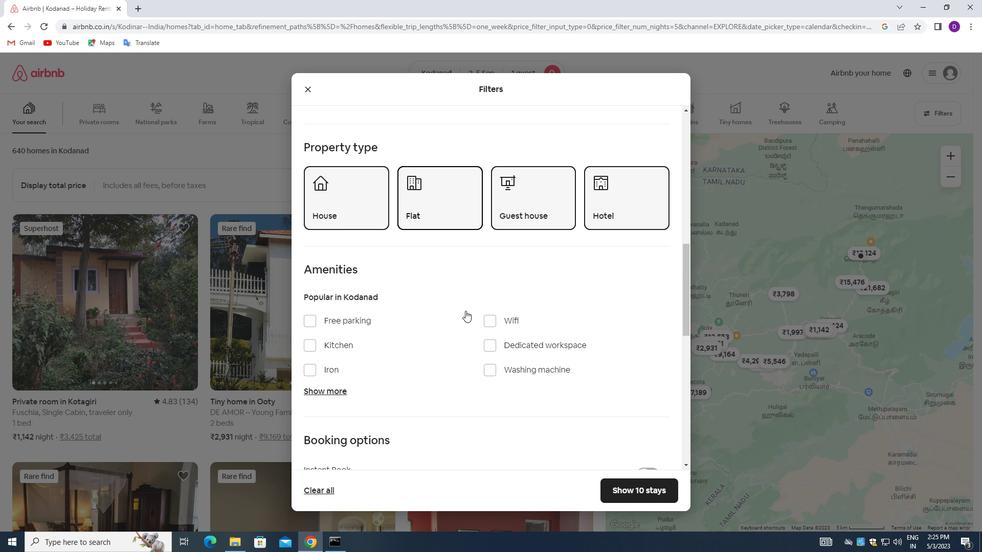 
Action: Mouse scrolled (454, 316) with delta (0, 0)
Screenshot: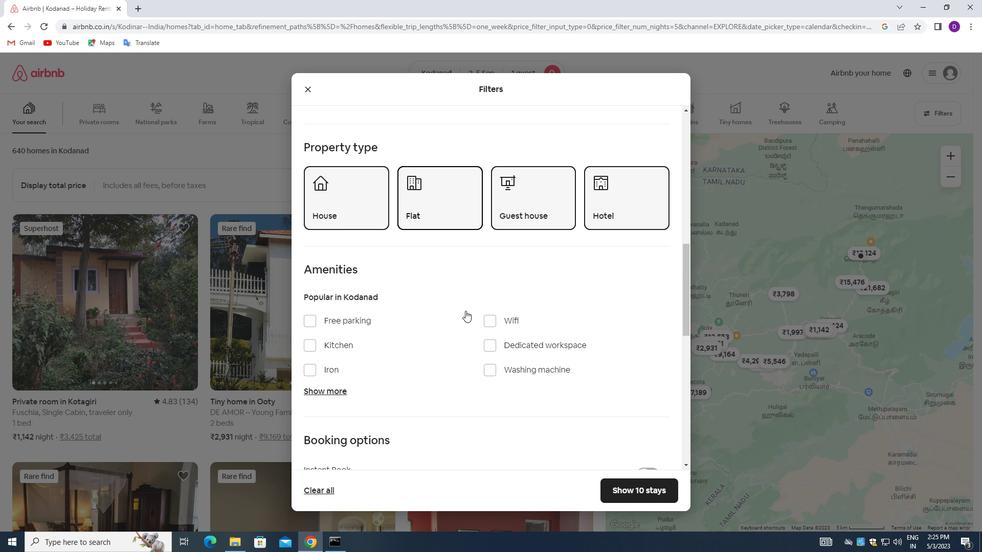 
Action: Mouse moved to (453, 317)
Screenshot: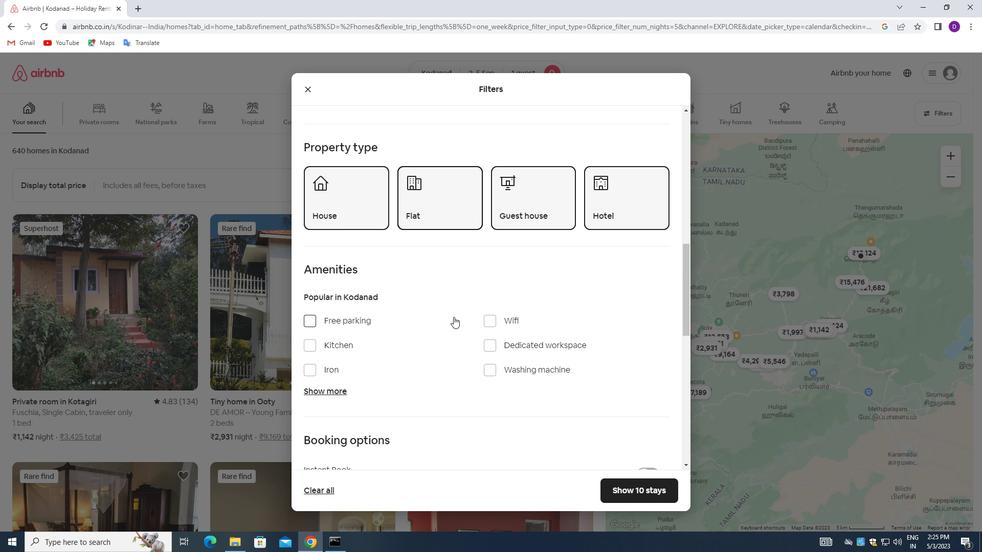 
Action: Mouse scrolled (453, 316) with delta (0, 0)
Screenshot: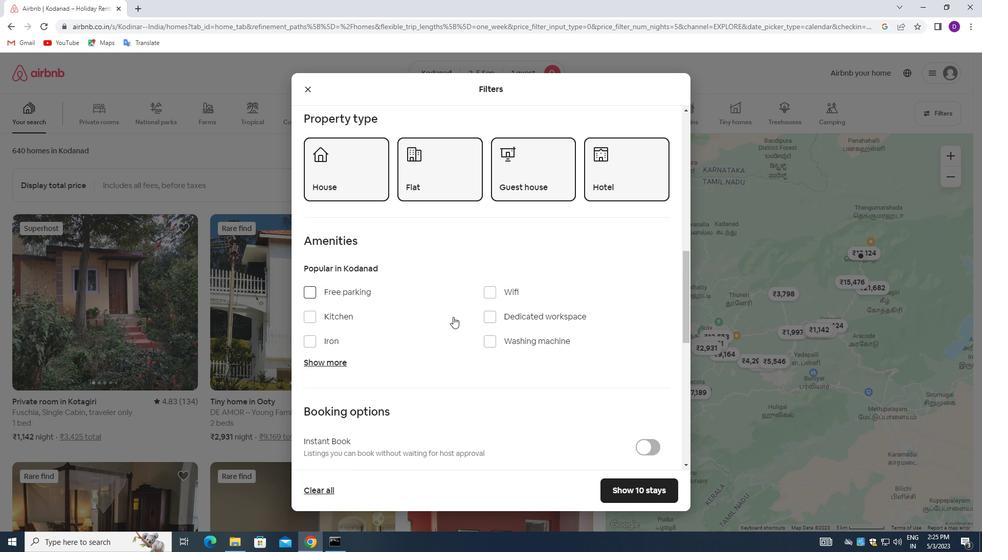 
Action: Mouse moved to (453, 319)
Screenshot: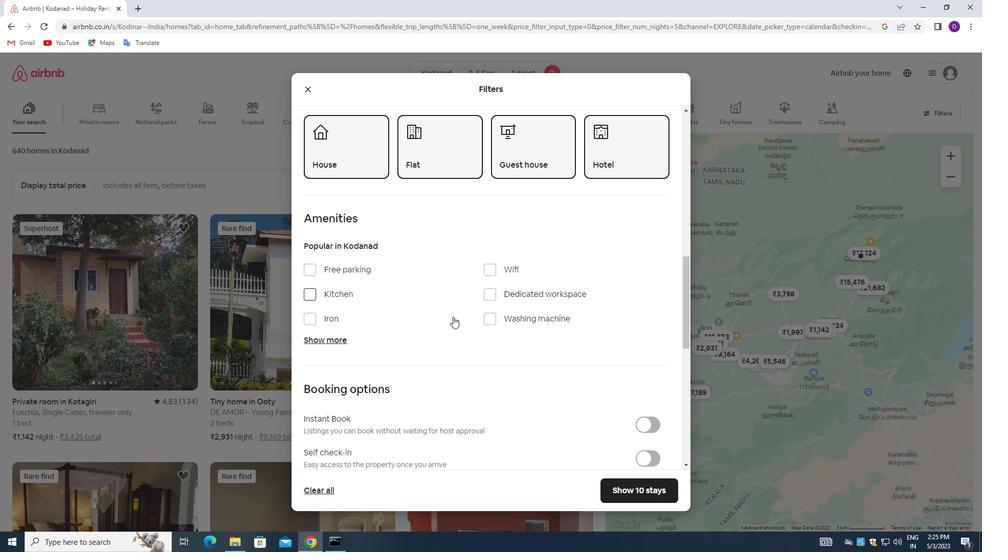 
Action: Mouse scrolled (453, 319) with delta (0, 0)
Screenshot: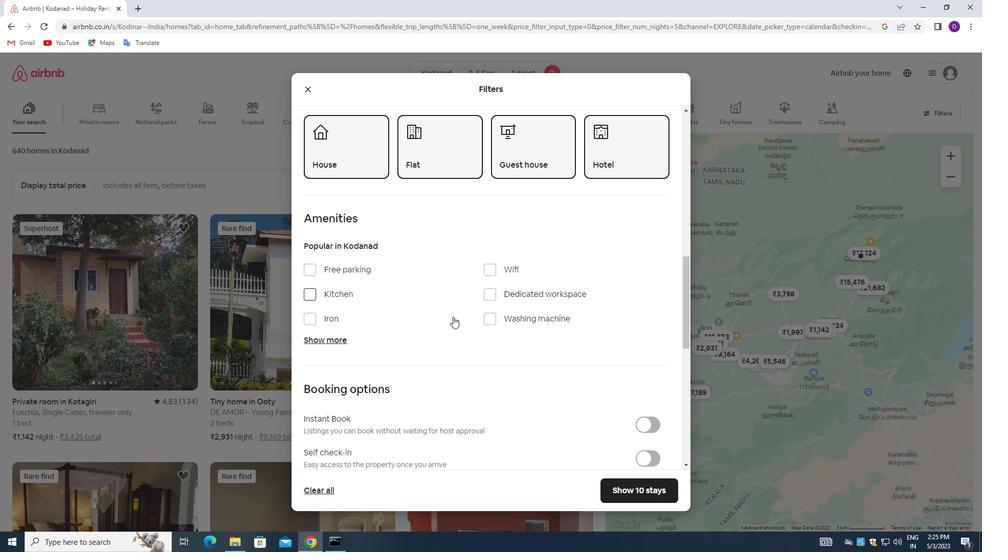 
Action: Mouse moved to (647, 357)
Screenshot: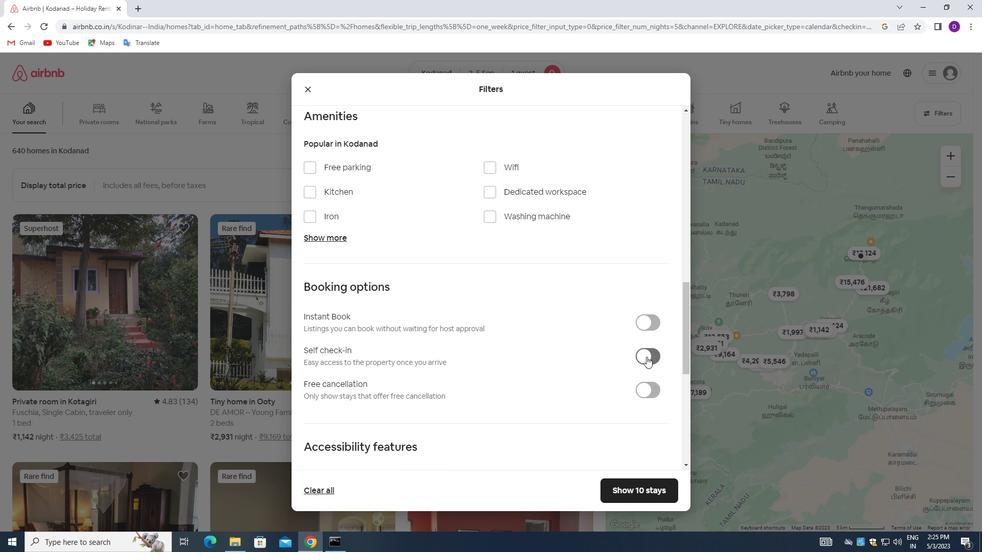 
Action: Mouse pressed left at (647, 357)
Screenshot: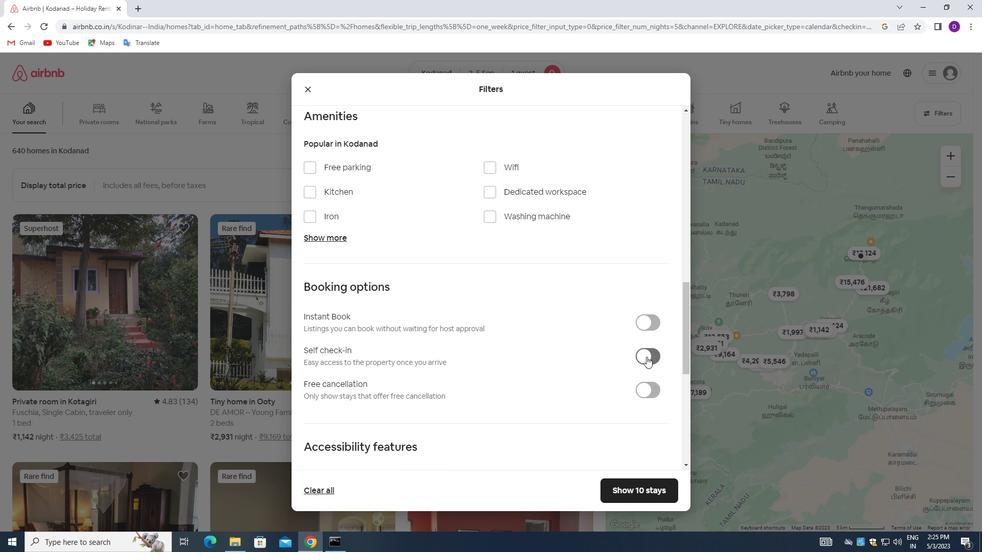 
Action: Mouse moved to (452, 359)
Screenshot: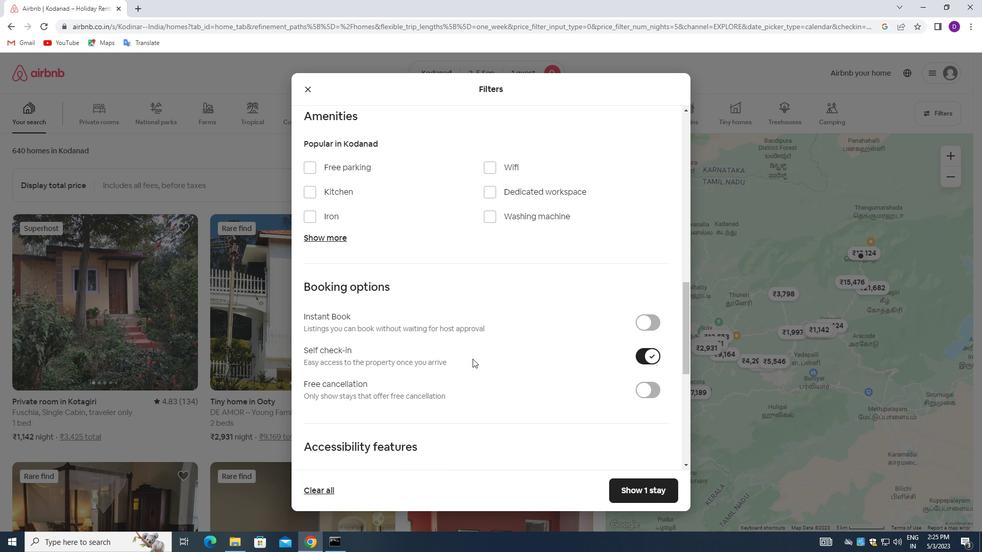 
Action: Mouse scrolled (452, 358) with delta (0, 0)
Screenshot: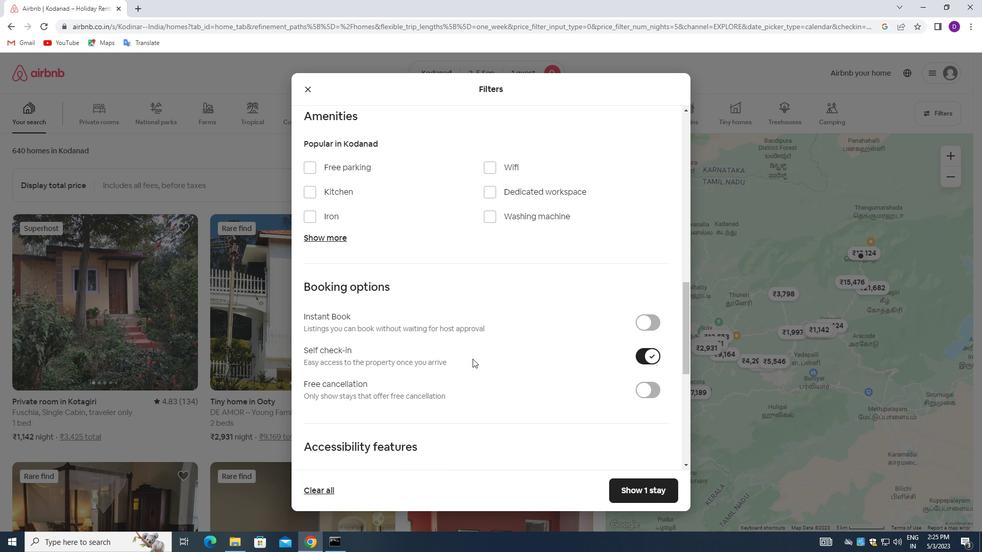
Action: Mouse scrolled (452, 358) with delta (0, 0)
Screenshot: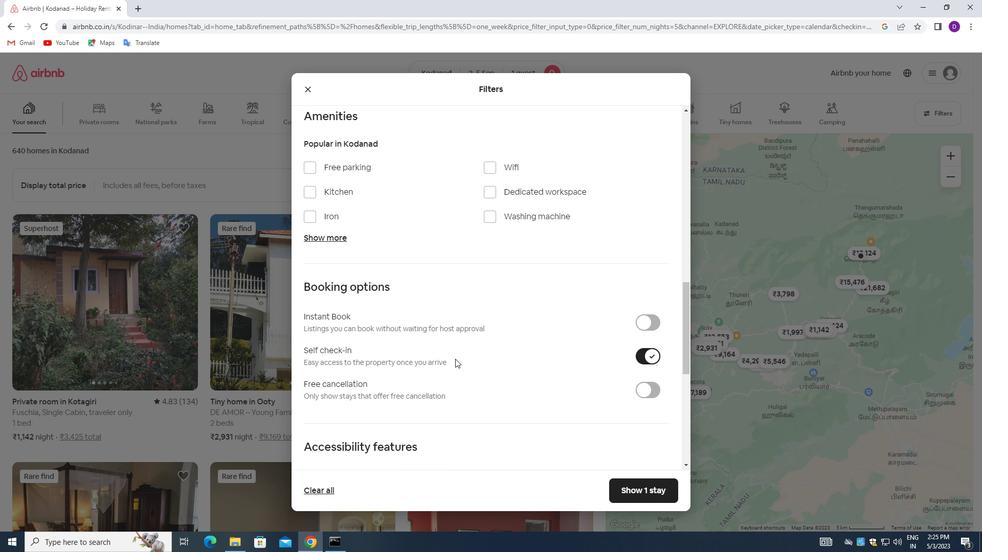 
Action: Mouse scrolled (452, 358) with delta (0, 0)
Screenshot: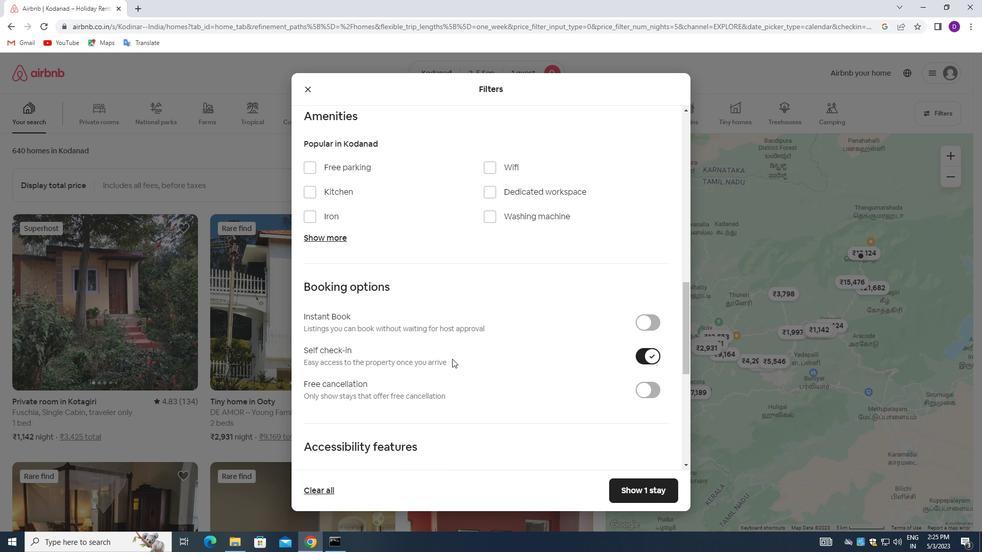 
Action: Mouse moved to (450, 358)
Screenshot: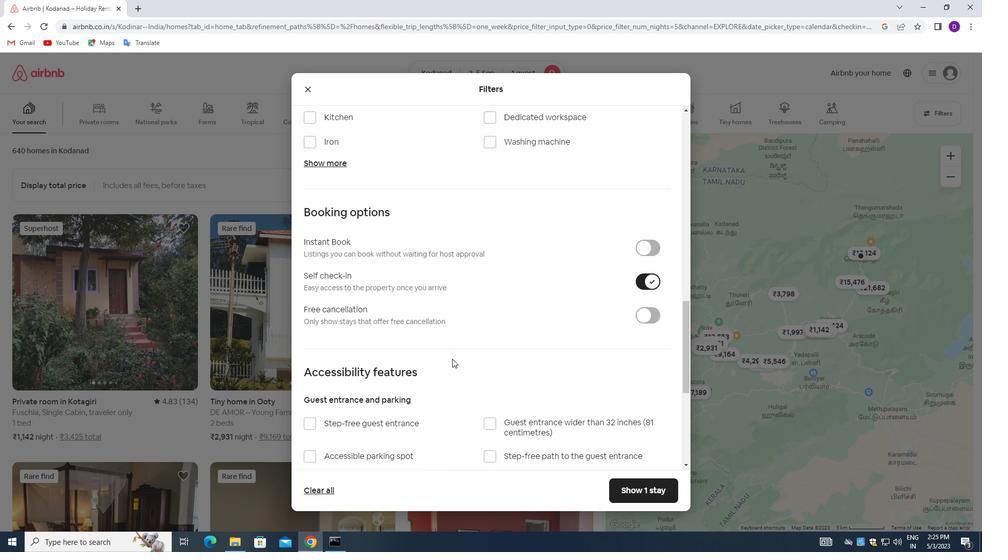 
Action: Mouse scrolled (450, 357) with delta (0, 0)
Screenshot: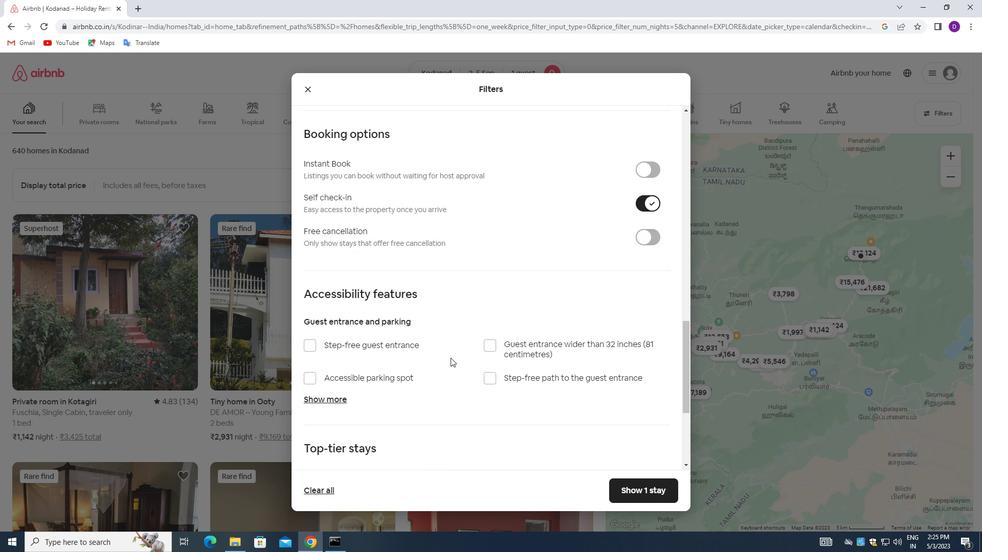 
Action: Mouse scrolled (450, 357) with delta (0, 0)
Screenshot: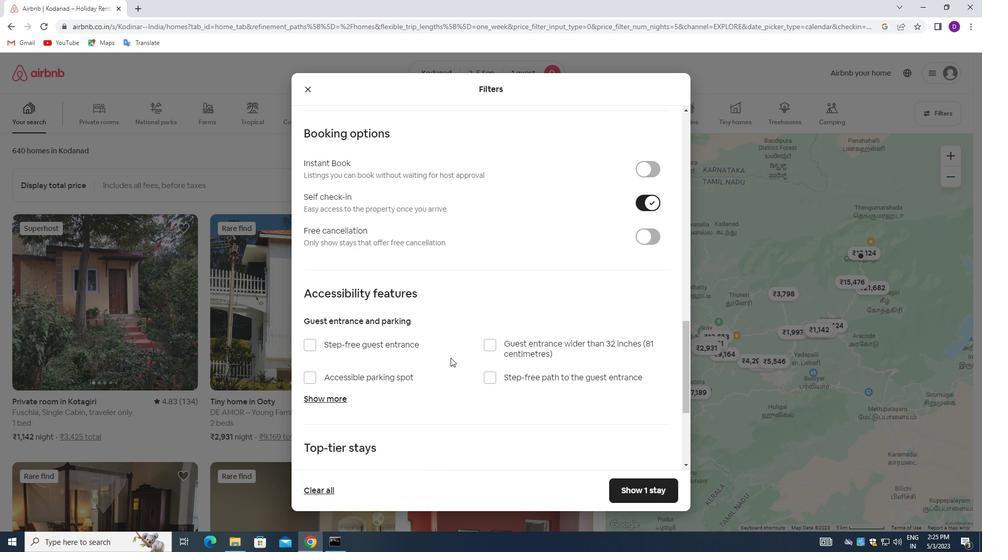 
Action: Mouse scrolled (450, 357) with delta (0, 0)
Screenshot: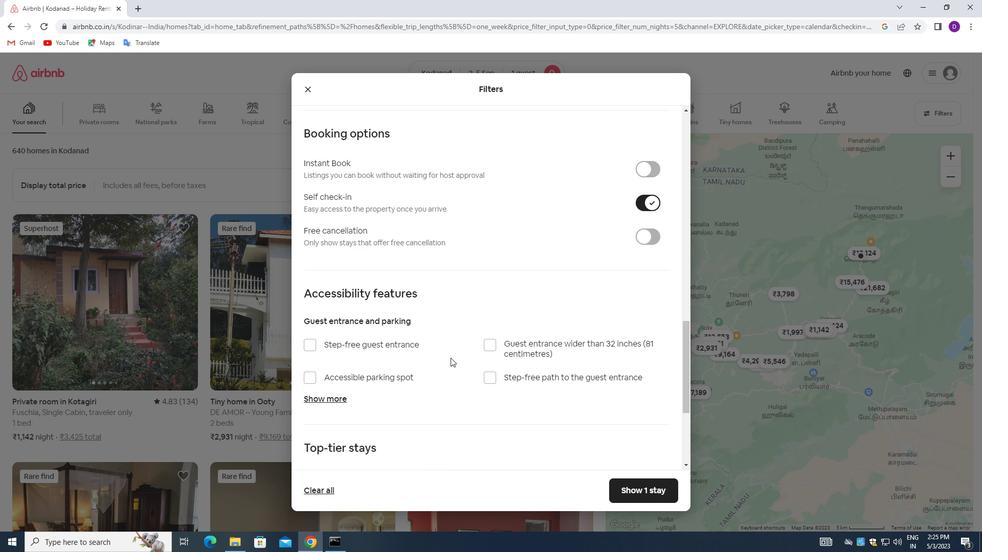 
Action: Mouse moved to (450, 354)
Screenshot: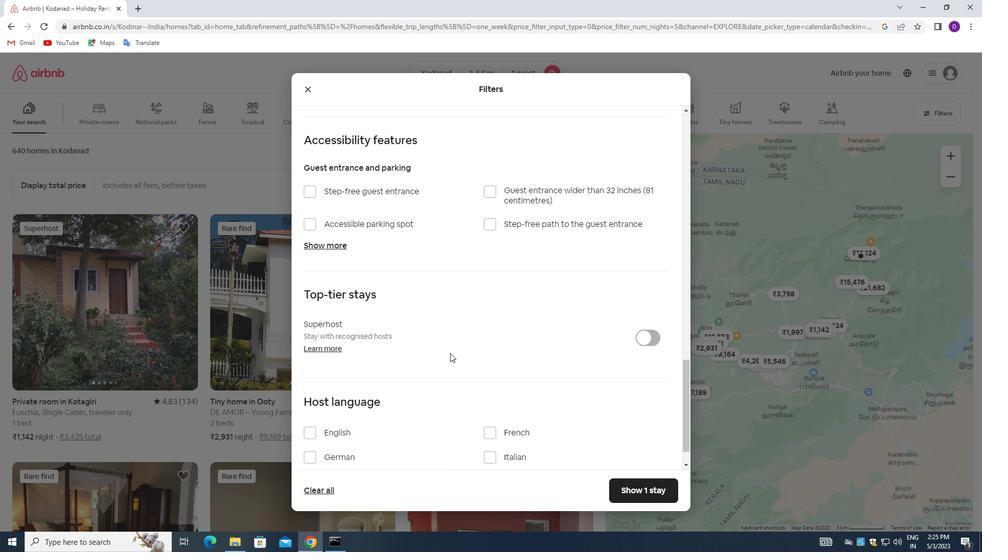 
Action: Mouse scrolled (450, 353) with delta (0, 0)
Screenshot: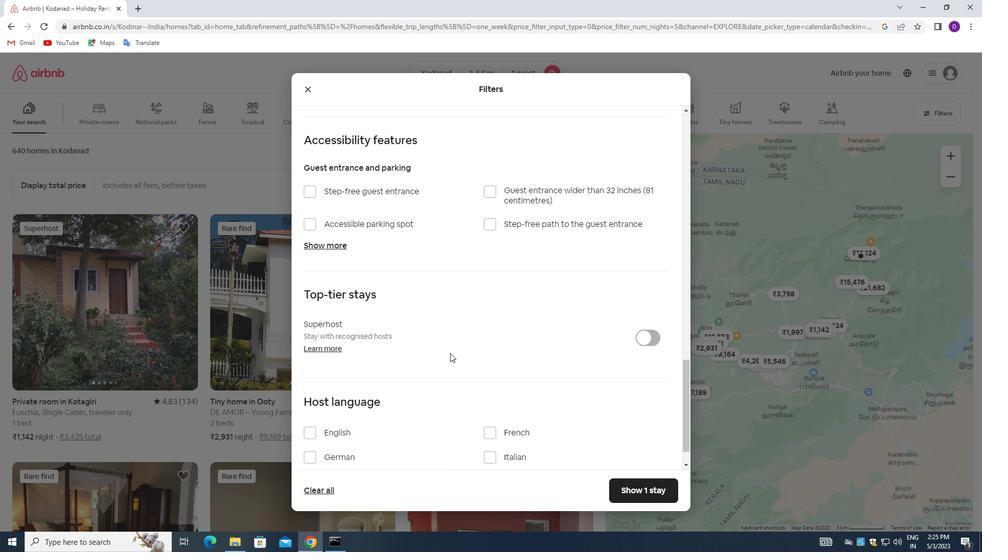 
Action: Mouse moved to (450, 355)
Screenshot: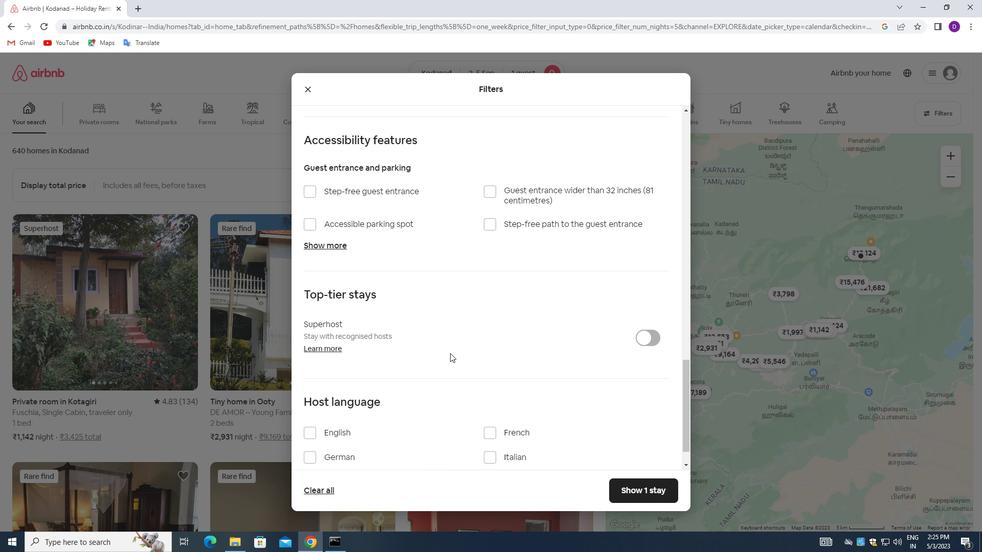 
Action: Mouse scrolled (450, 354) with delta (0, 0)
Screenshot: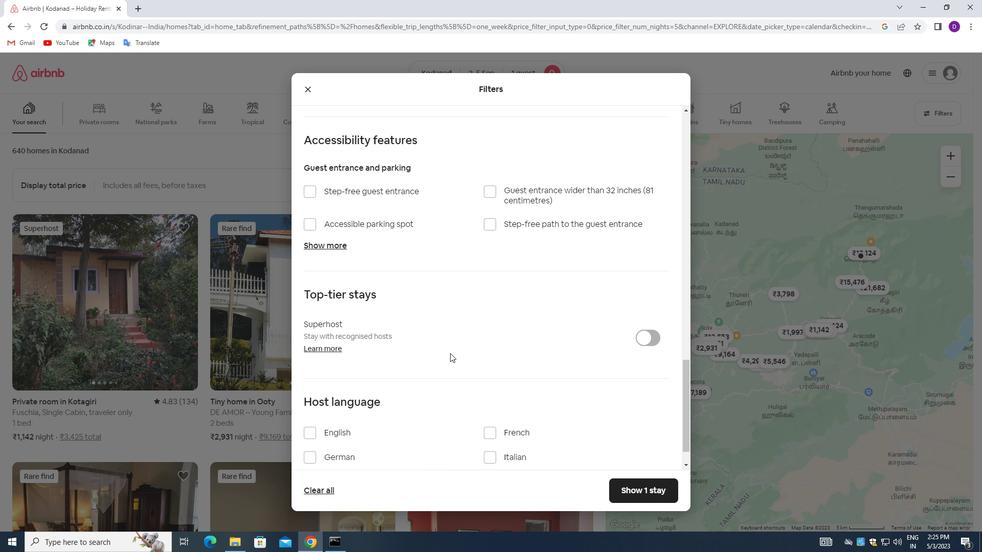 
Action: Mouse scrolled (450, 354) with delta (0, 0)
Screenshot: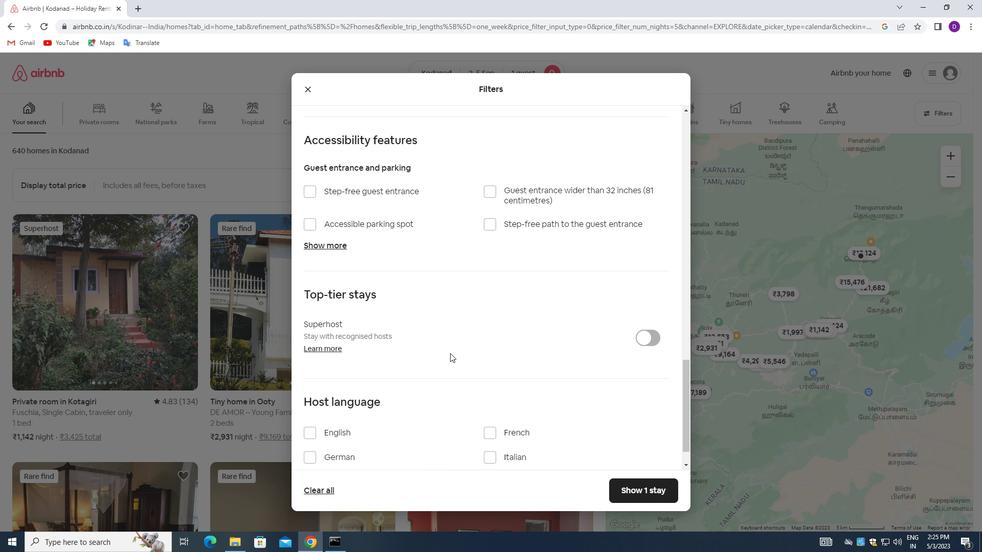 
Action: Mouse scrolled (450, 354) with delta (0, 0)
Screenshot: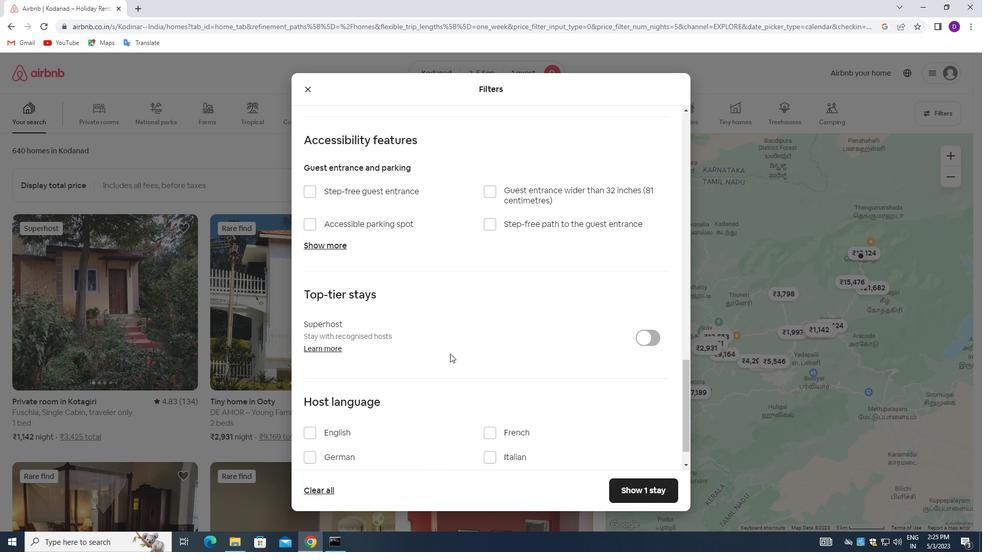 
Action: Mouse moved to (310, 401)
Screenshot: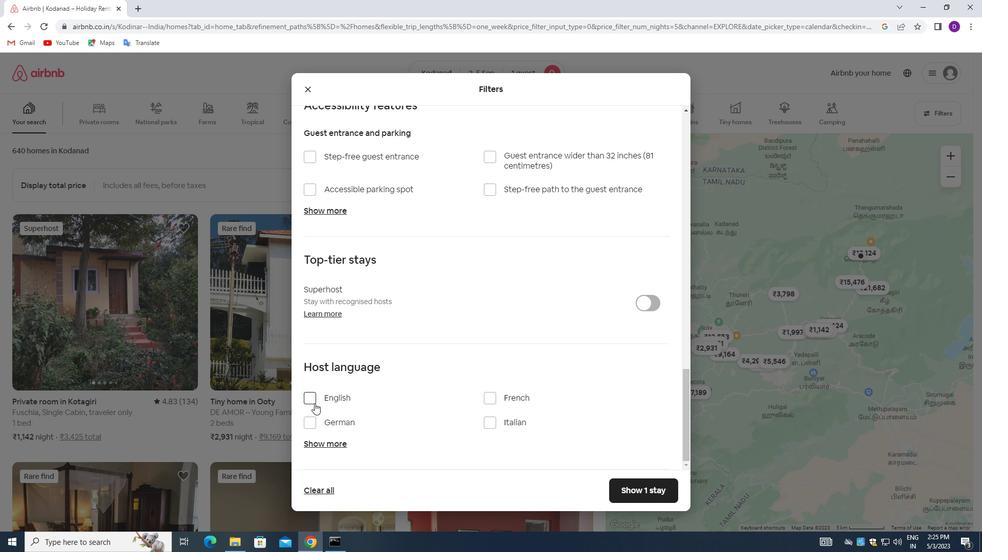 
Action: Mouse pressed left at (310, 401)
Screenshot: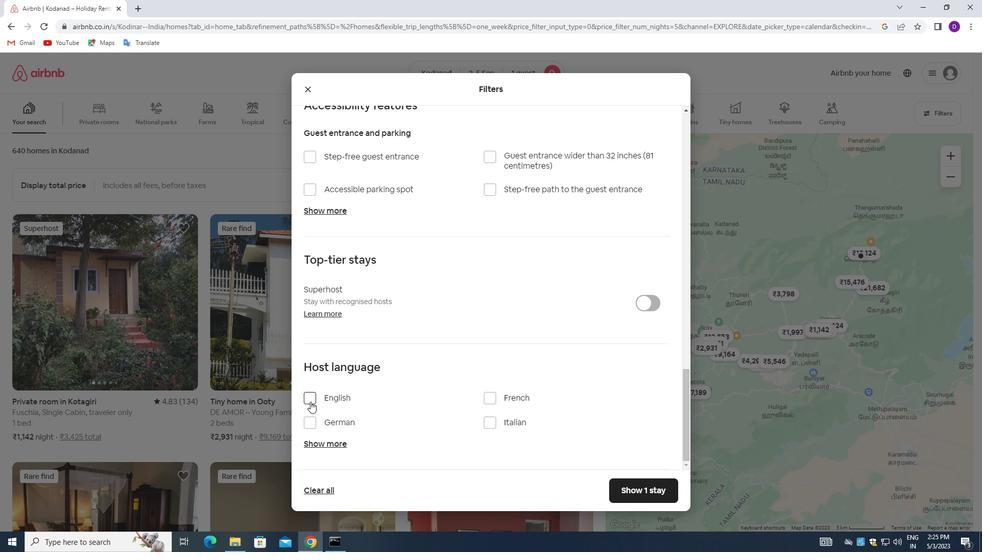 
Action: Mouse moved to (616, 486)
Screenshot: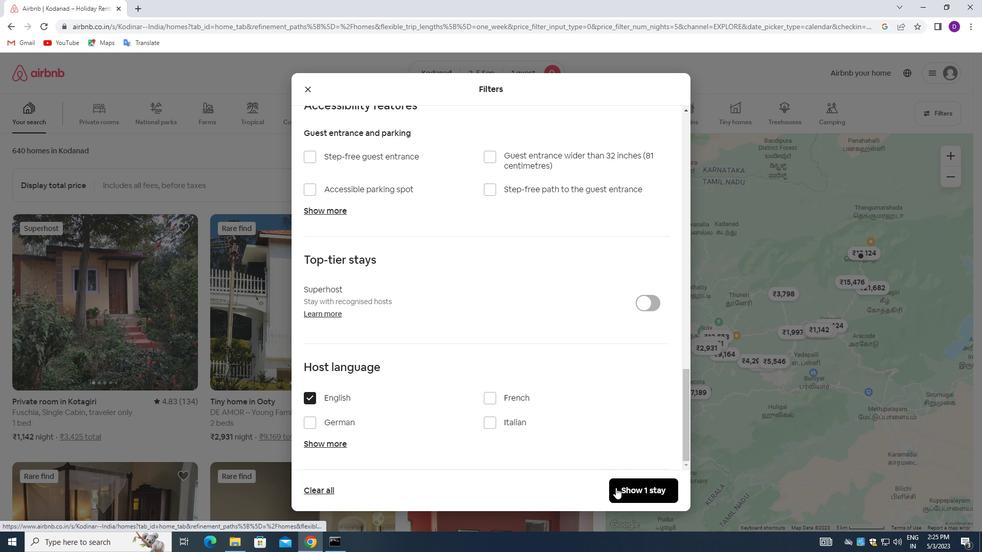 
Action: Mouse pressed left at (616, 486)
Screenshot: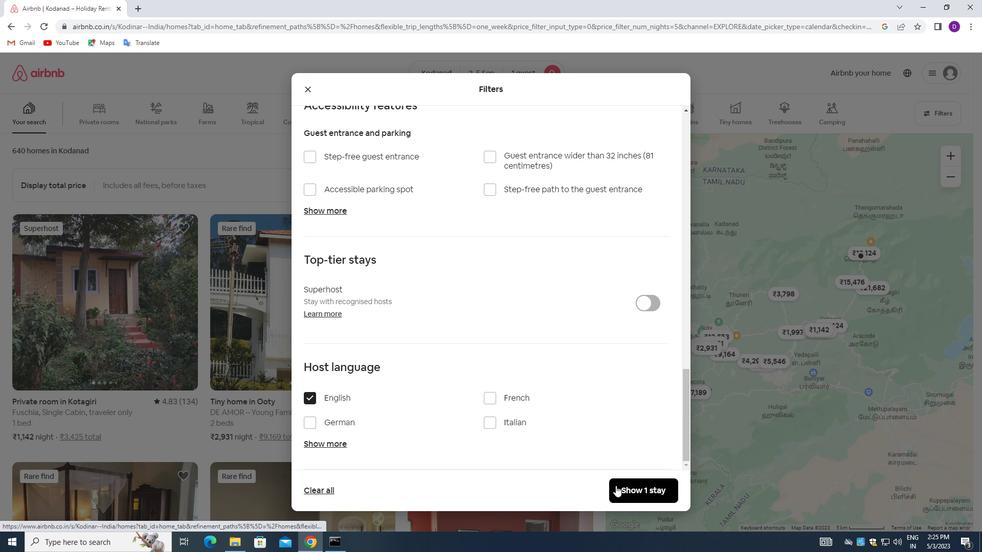 
Action: Mouse moved to (534, 340)
Screenshot: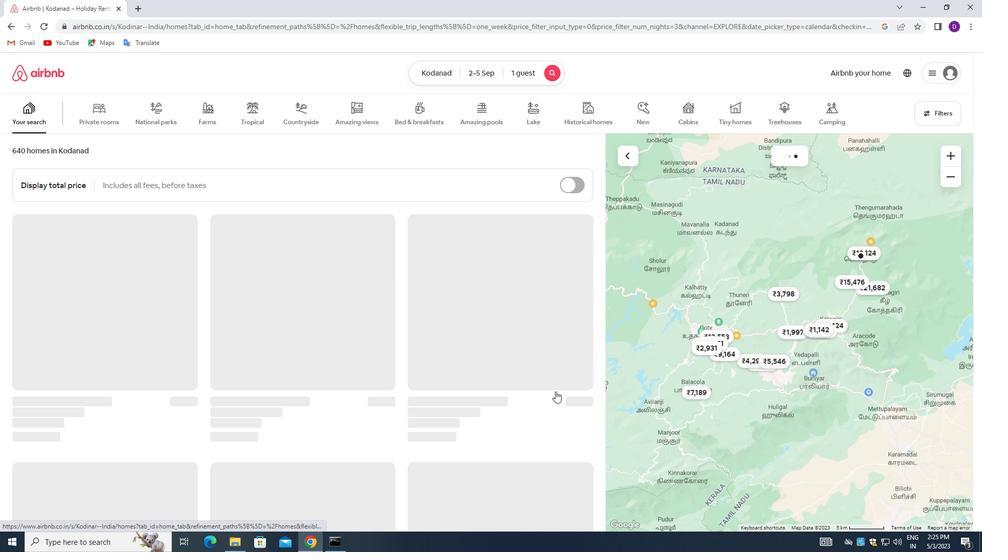 
